 Task: Find connections with filter location Kānth with filter topic #HRwith filter profile language Spanish with filter current company Zomato with filter school D. Y. Patil College of Engineering & Technology, KASABA BAWADA (DYPCET) with filter industry Office Furniture and Fixtures Manufacturing with filter service category Writing with filter keywords title Payroll Manager
Action: Mouse moved to (155, 222)
Screenshot: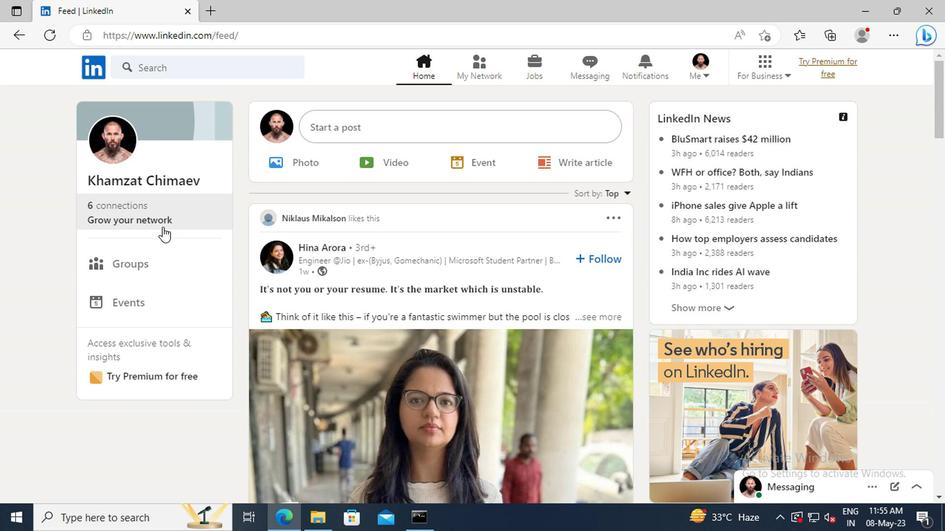 
Action: Mouse pressed left at (155, 222)
Screenshot: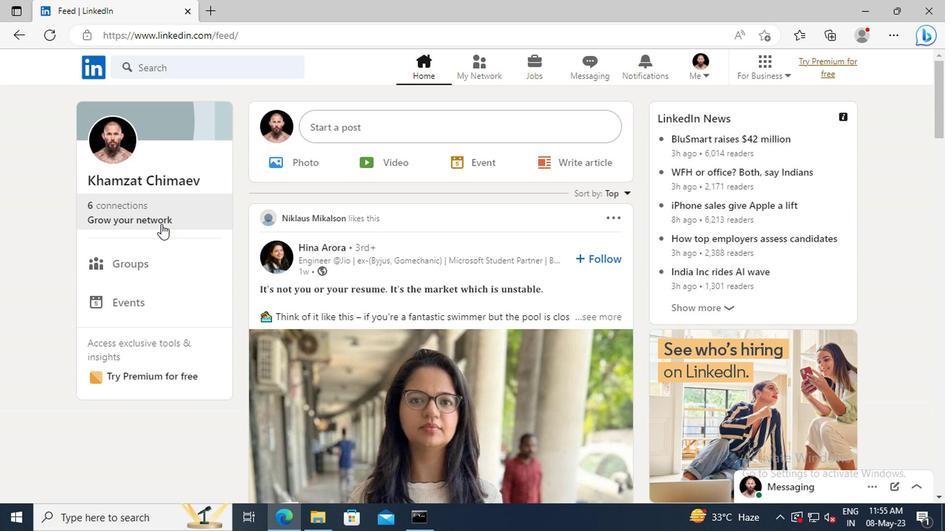 
Action: Mouse moved to (154, 147)
Screenshot: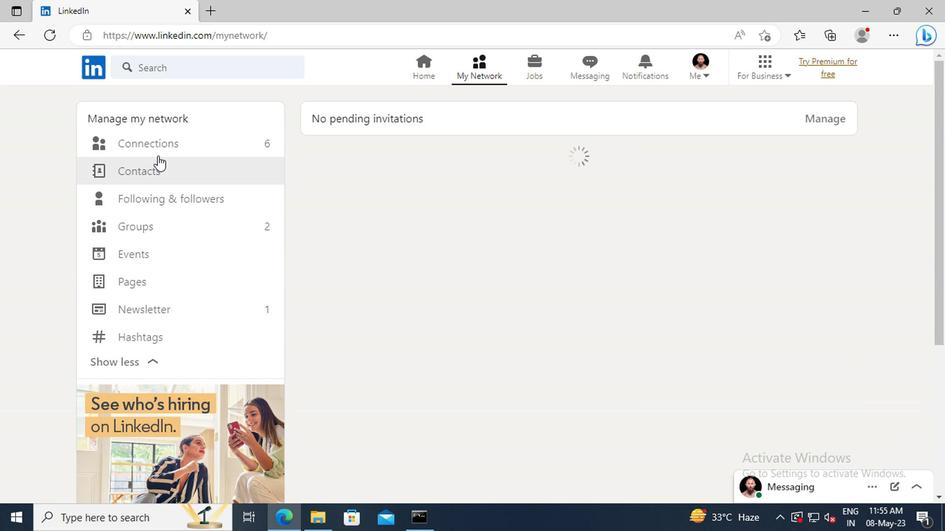 
Action: Mouse pressed left at (154, 147)
Screenshot: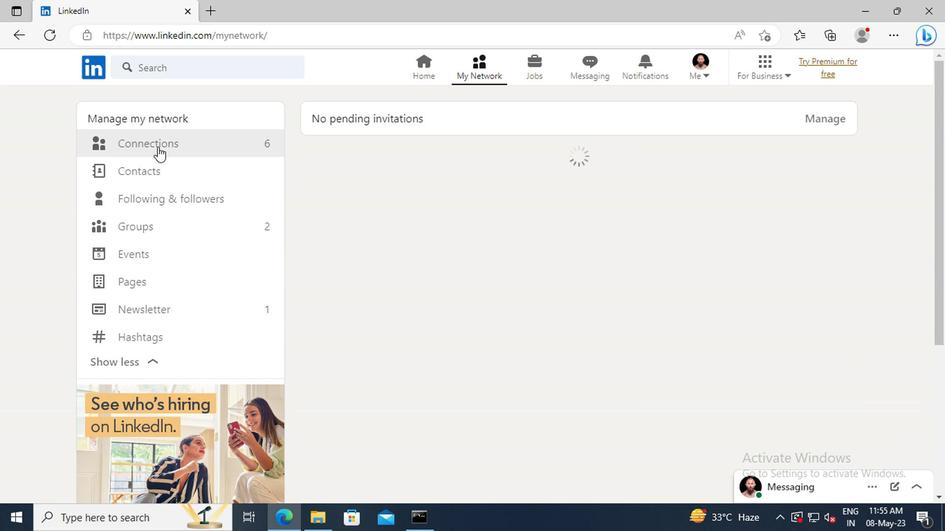 
Action: Mouse moved to (583, 149)
Screenshot: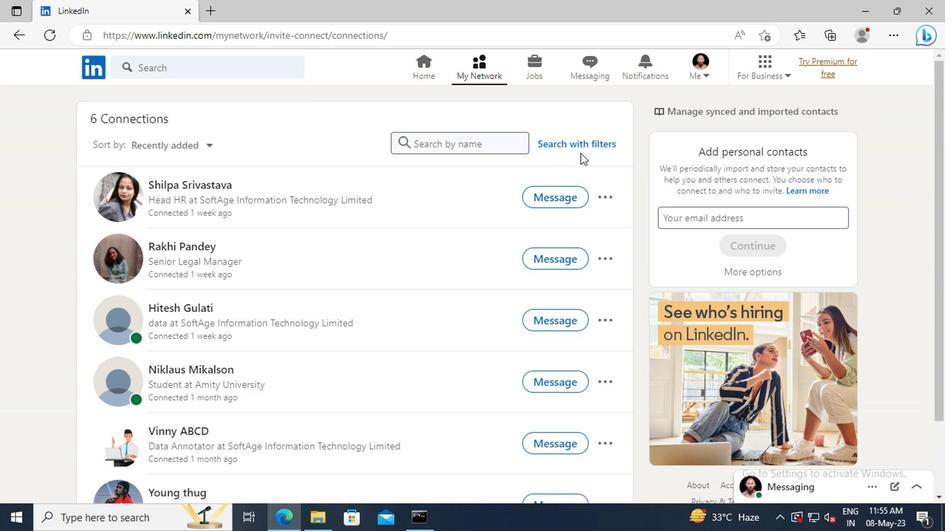 
Action: Mouse pressed left at (583, 149)
Screenshot: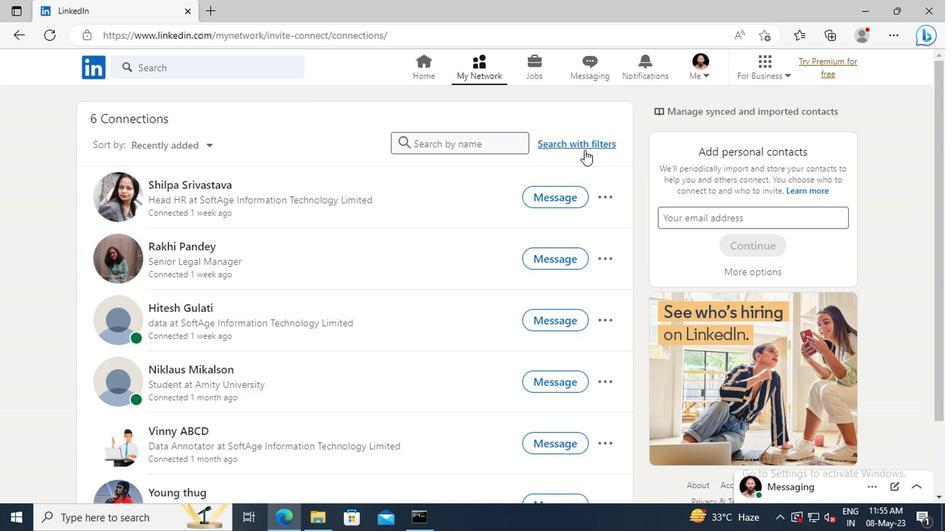 
Action: Mouse moved to (522, 108)
Screenshot: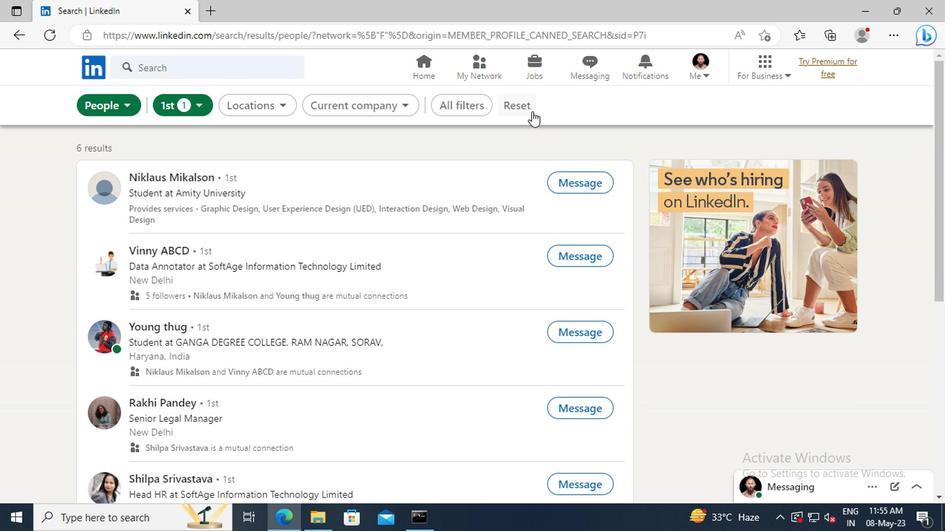 
Action: Mouse pressed left at (522, 108)
Screenshot: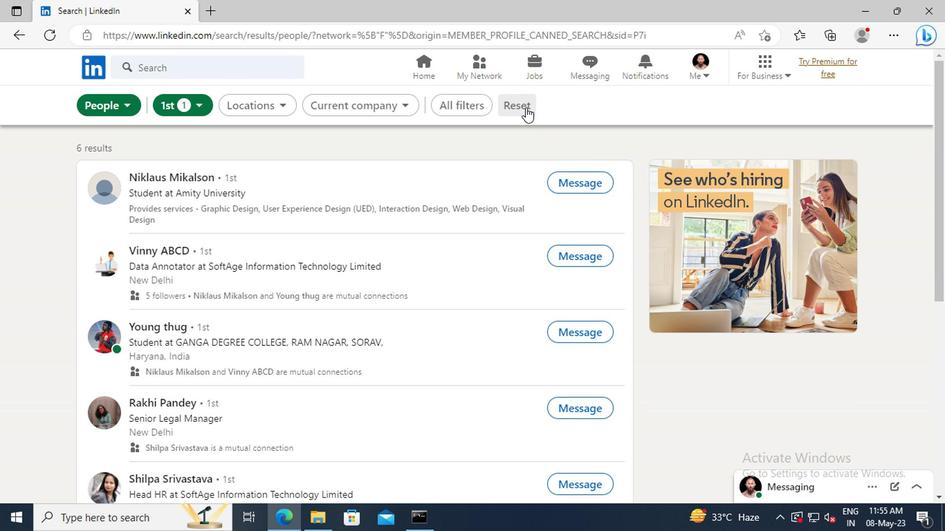 
Action: Mouse moved to (495, 107)
Screenshot: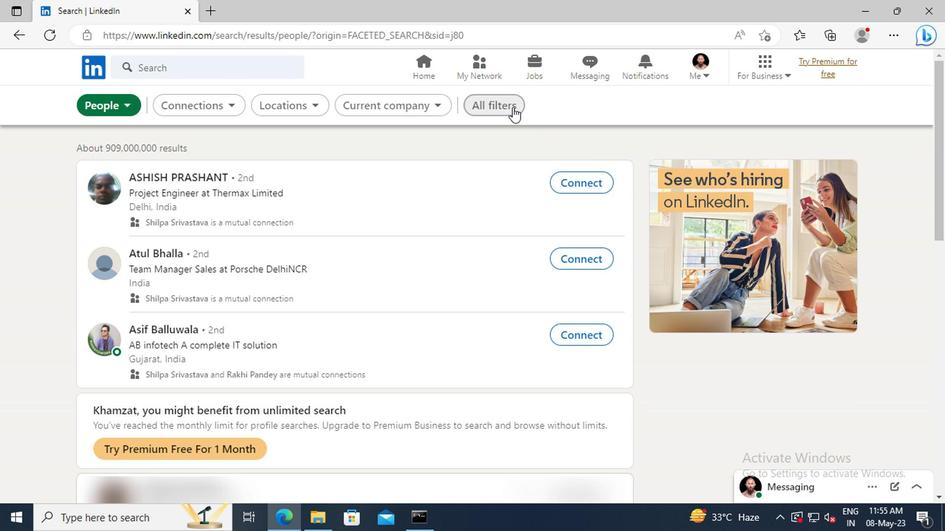 
Action: Mouse pressed left at (495, 107)
Screenshot: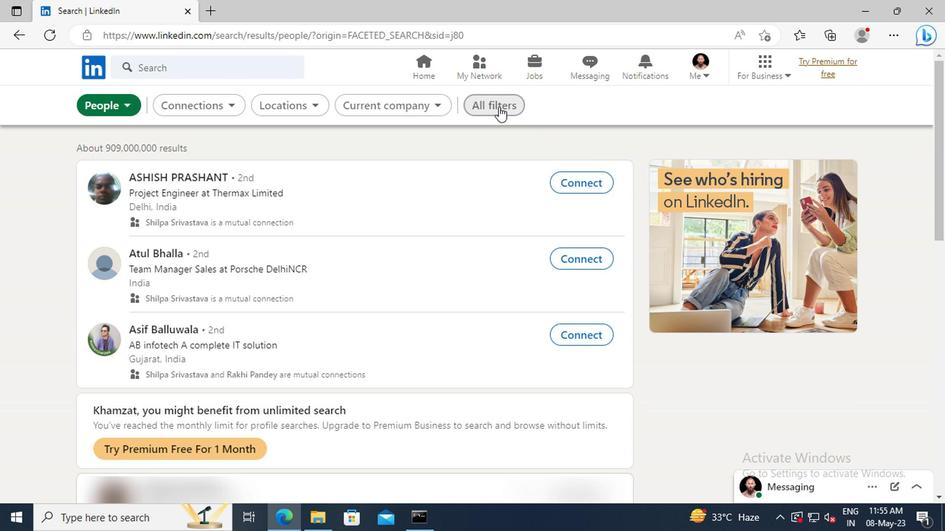 
Action: Mouse moved to (792, 248)
Screenshot: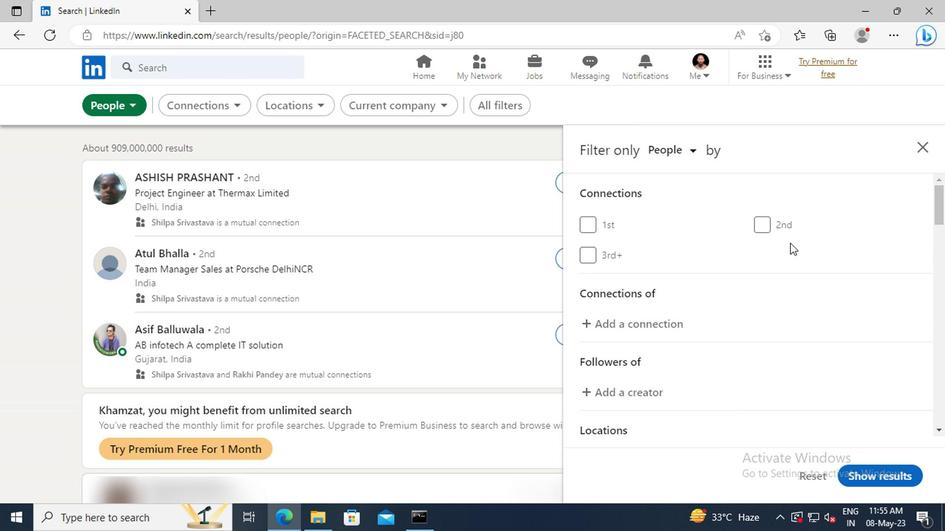 
Action: Mouse scrolled (792, 247) with delta (0, 0)
Screenshot: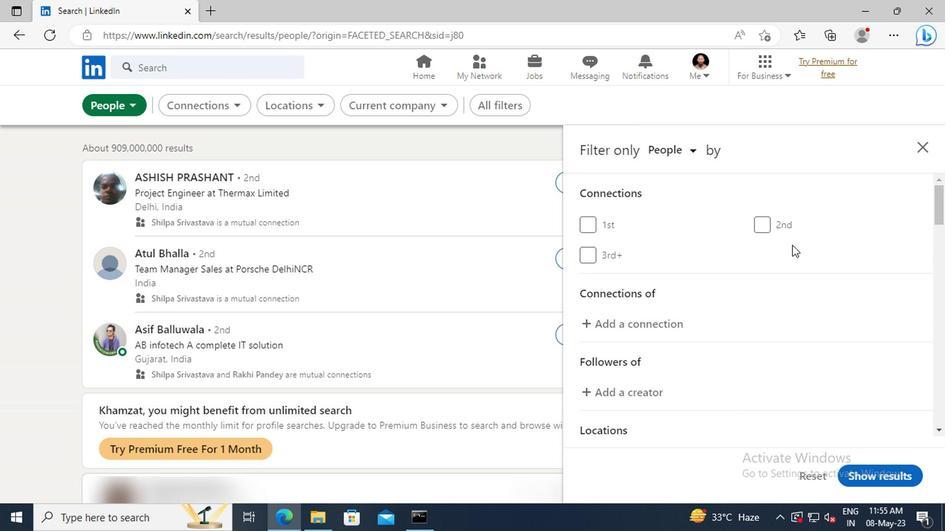 
Action: Mouse scrolled (792, 247) with delta (0, 0)
Screenshot: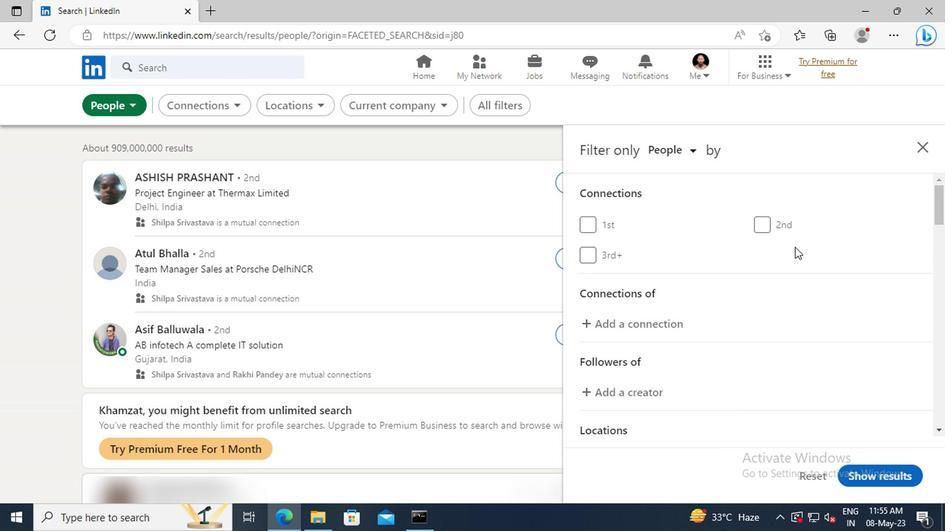 
Action: Mouse scrolled (792, 247) with delta (0, 0)
Screenshot: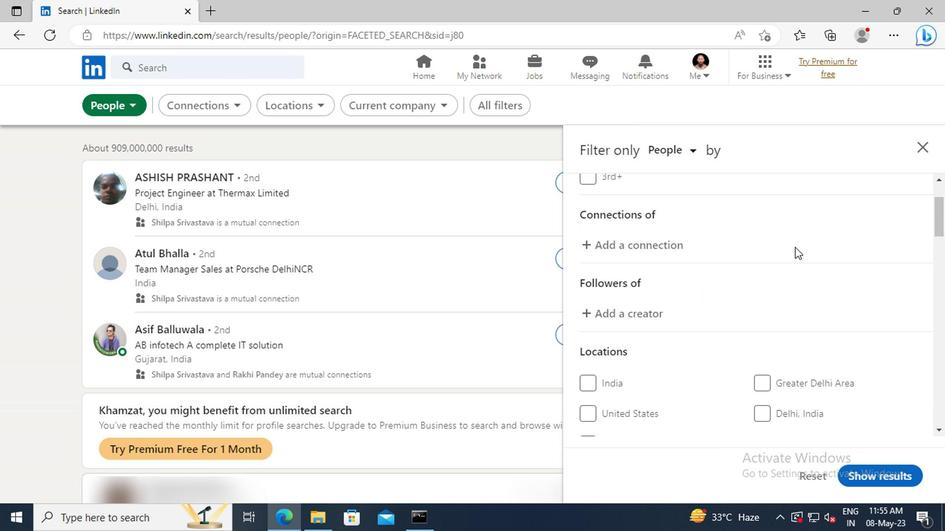 
Action: Mouse scrolled (792, 247) with delta (0, 0)
Screenshot: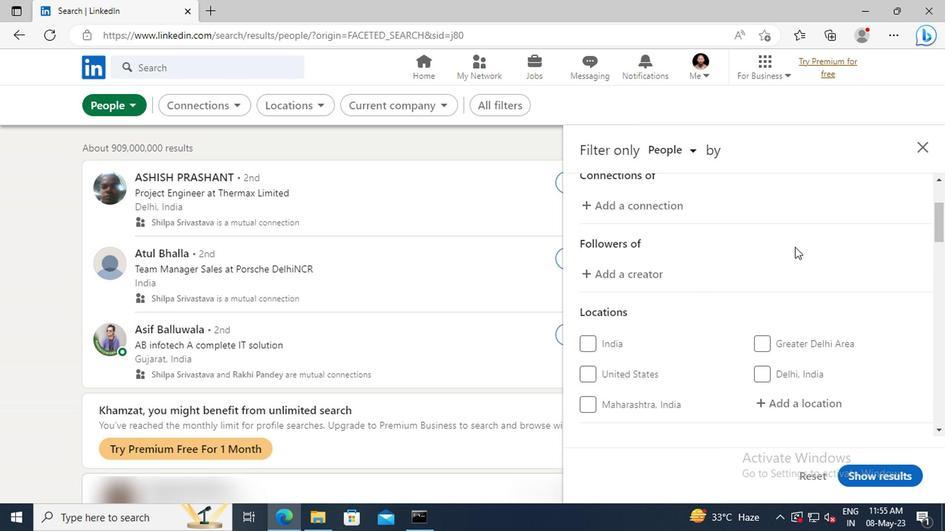 
Action: Mouse scrolled (792, 247) with delta (0, 0)
Screenshot: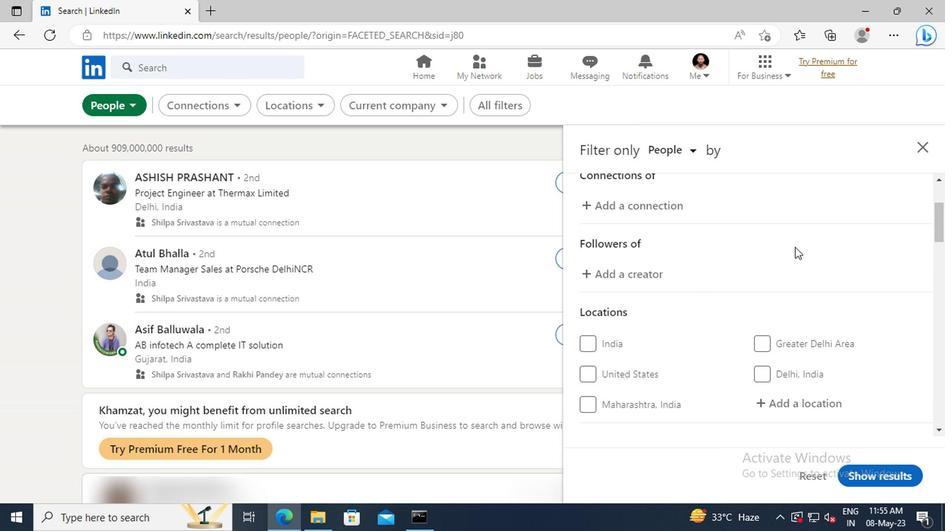 
Action: Mouse scrolled (792, 247) with delta (0, 0)
Screenshot: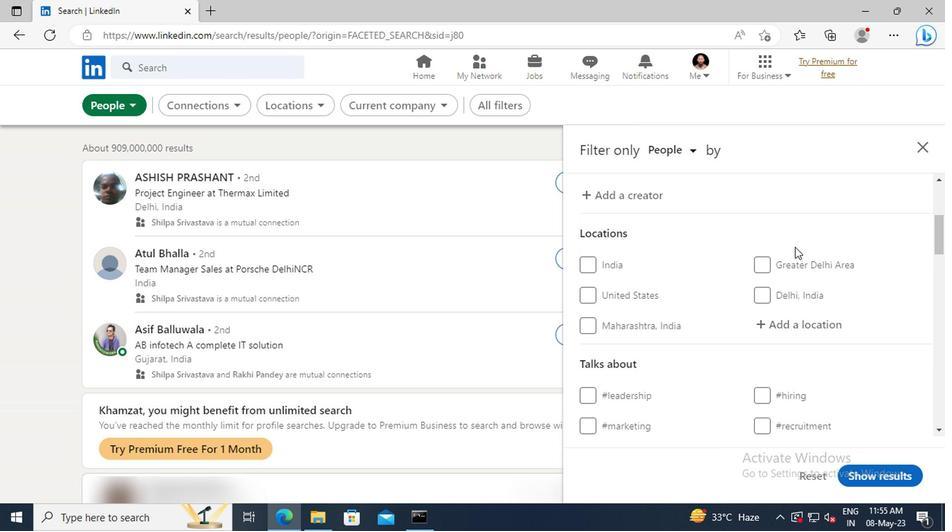 
Action: Mouse moved to (788, 283)
Screenshot: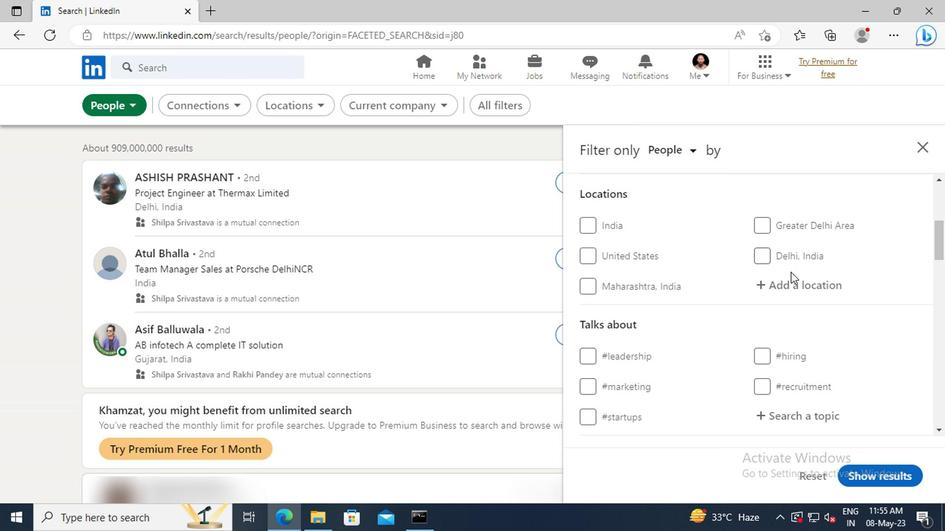 
Action: Mouse pressed left at (788, 283)
Screenshot: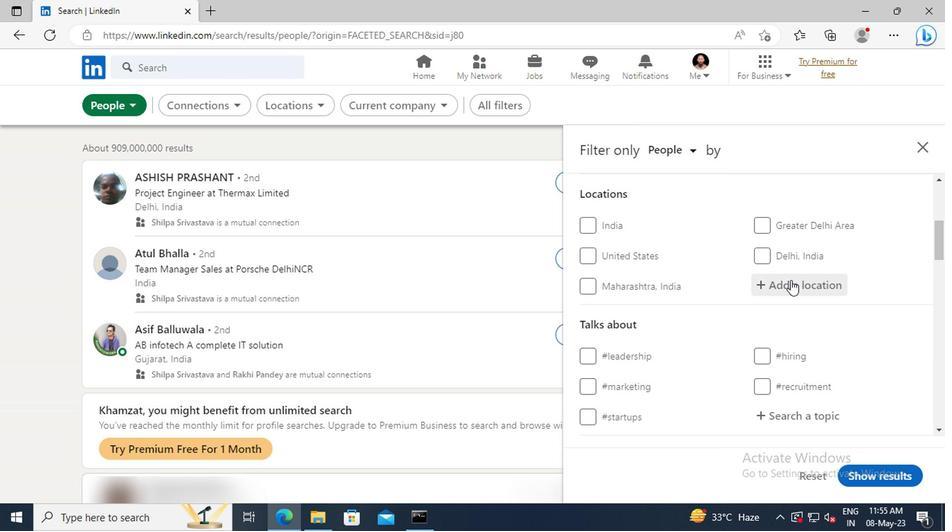 
Action: Key pressed <Key.shift>KANTH
Screenshot: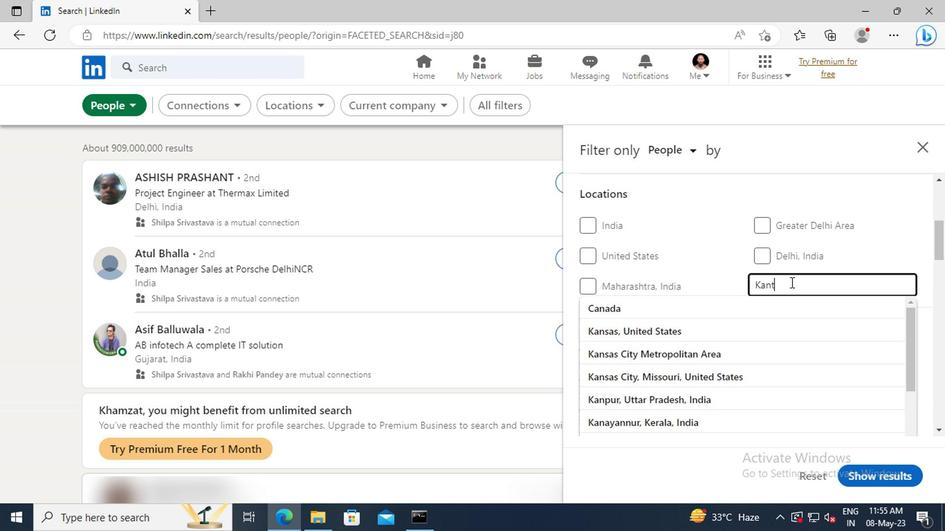 
Action: Mouse moved to (792, 303)
Screenshot: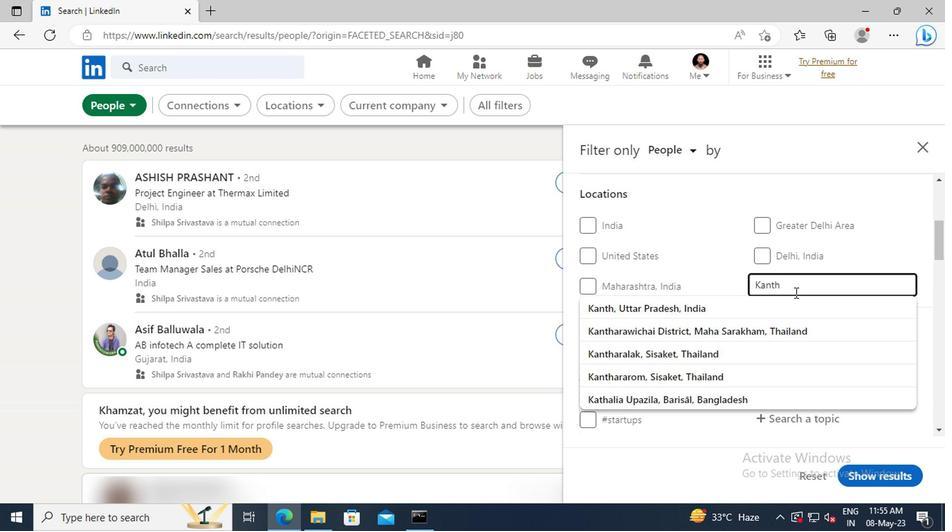 
Action: Mouse pressed left at (792, 303)
Screenshot: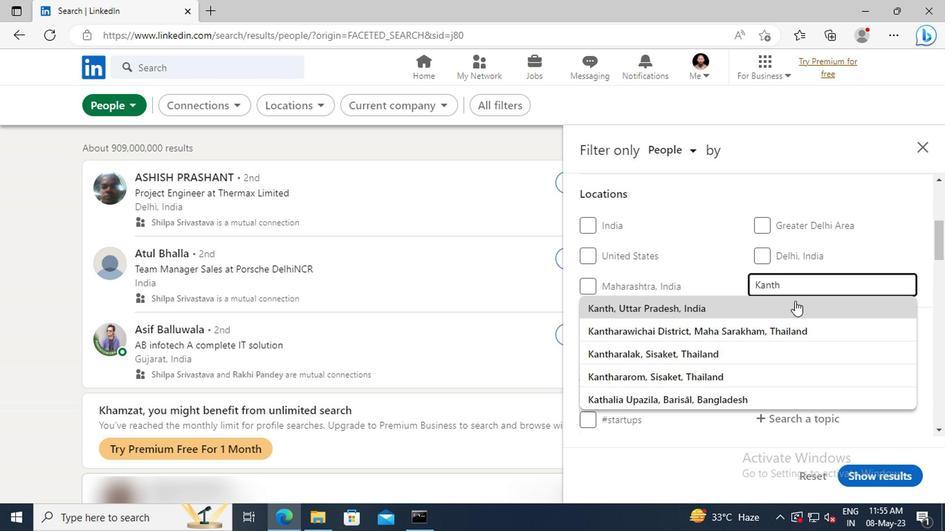 
Action: Mouse scrolled (792, 302) with delta (0, 0)
Screenshot: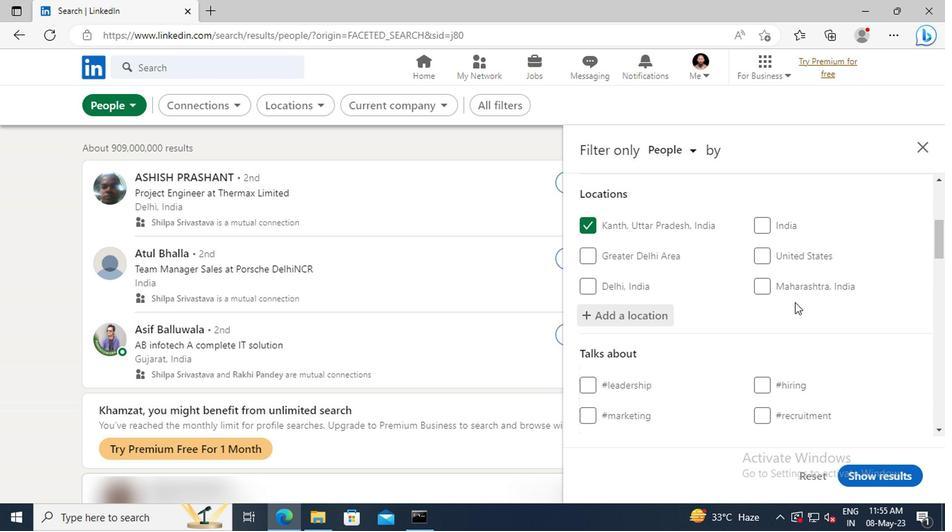 
Action: Mouse moved to (793, 303)
Screenshot: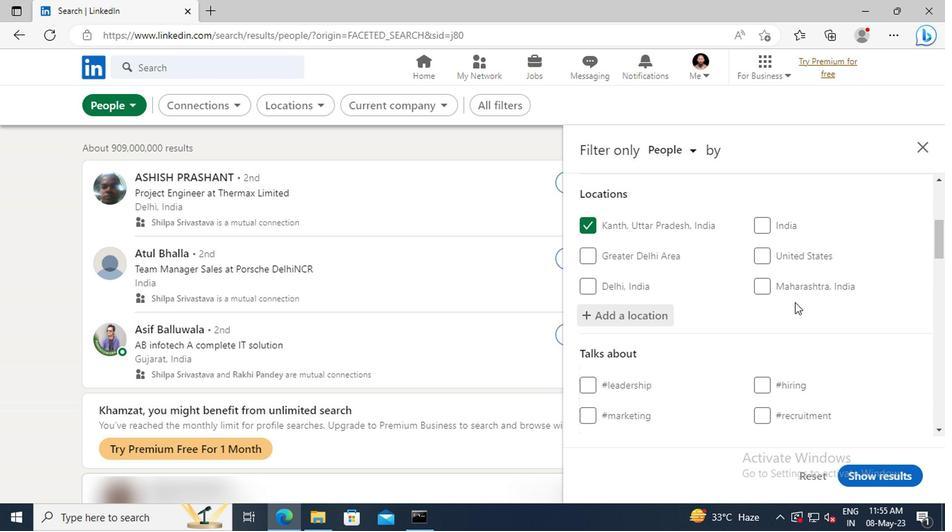 
Action: Mouse scrolled (793, 303) with delta (0, 0)
Screenshot: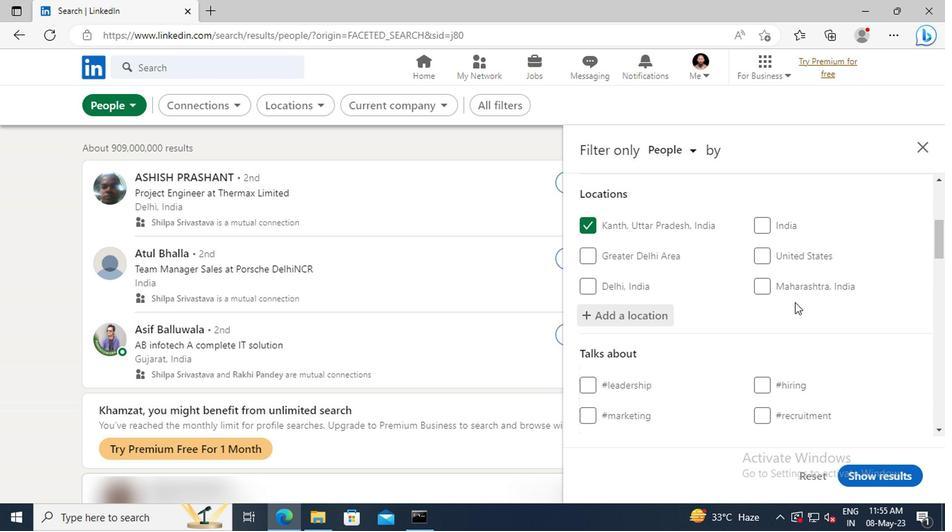 
Action: Mouse scrolled (793, 303) with delta (0, 0)
Screenshot: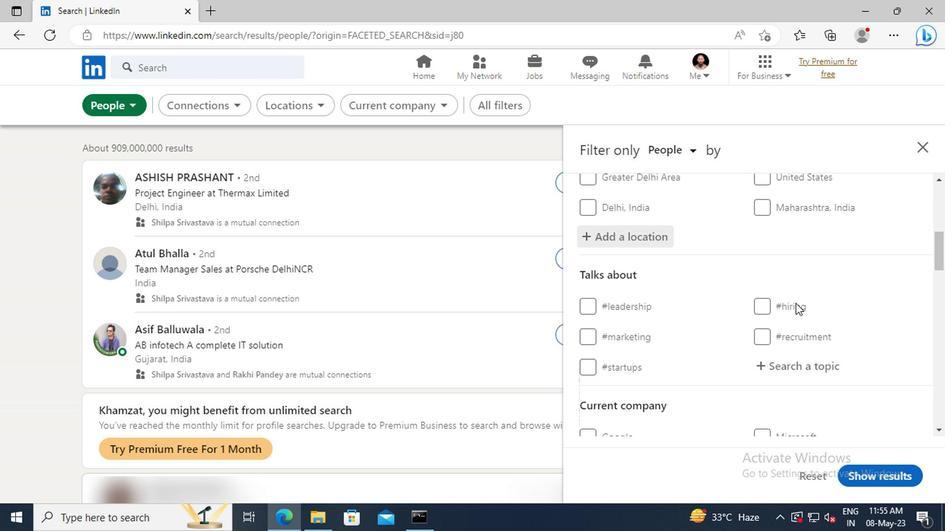 
Action: Mouse moved to (796, 326)
Screenshot: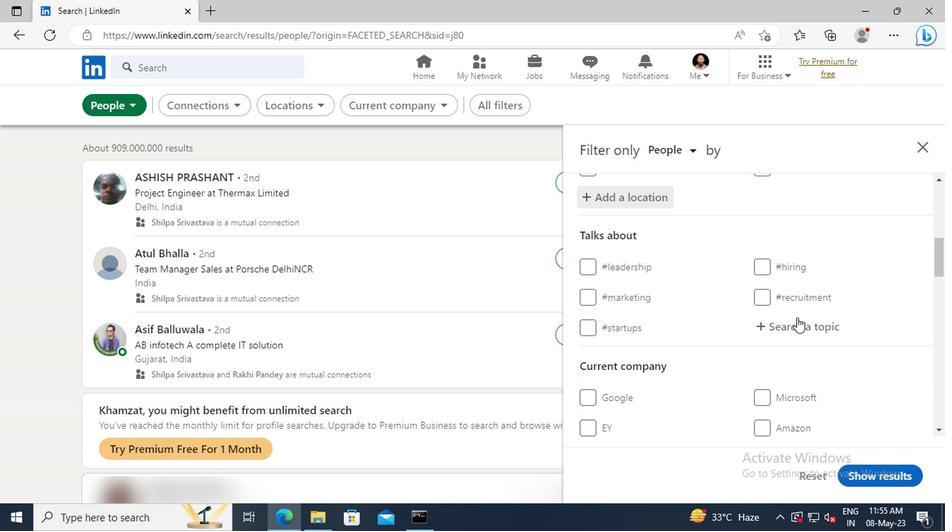 
Action: Mouse pressed left at (796, 326)
Screenshot: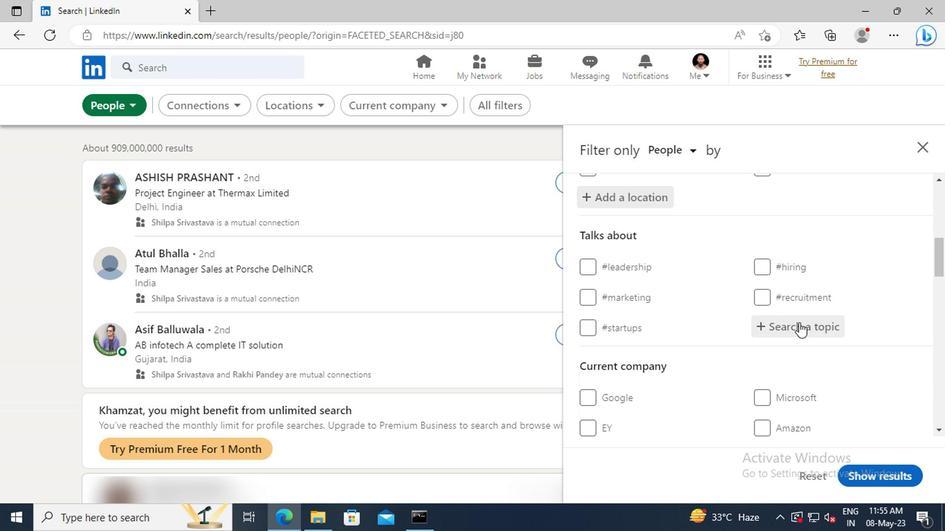 
Action: Key pressed <Key.shift>HR
Screenshot: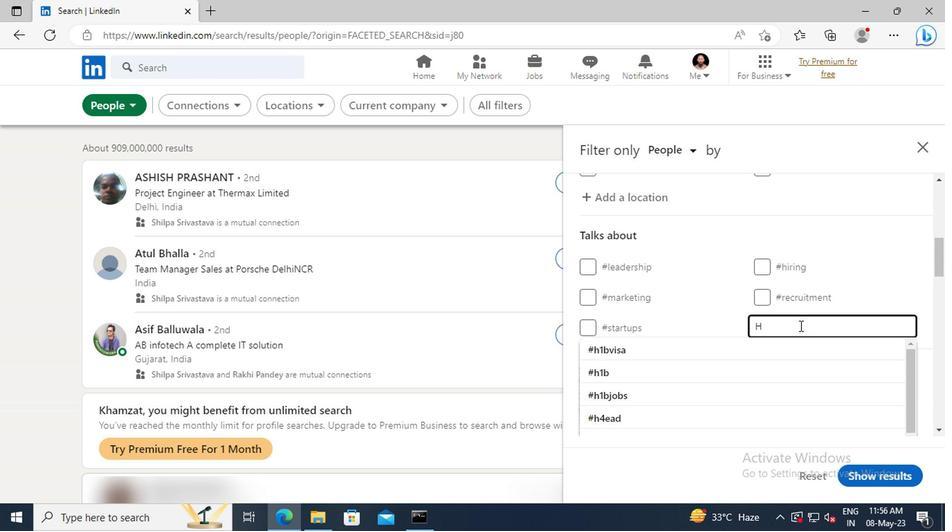 
Action: Mouse moved to (792, 344)
Screenshot: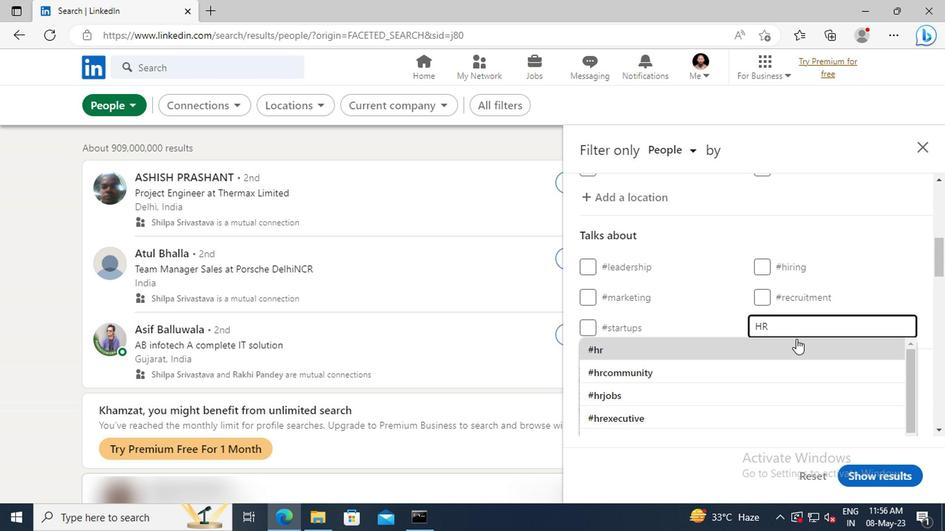 
Action: Mouse pressed left at (792, 344)
Screenshot: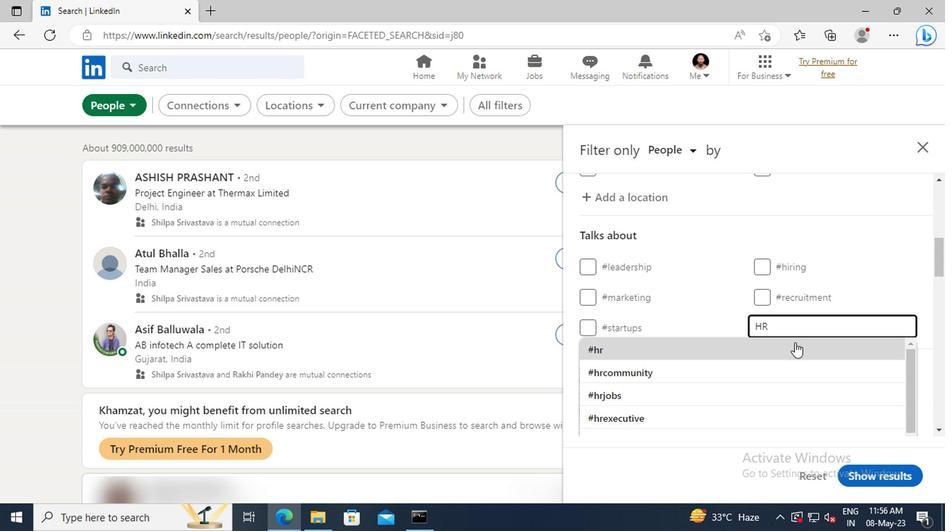 
Action: Mouse scrolled (792, 343) with delta (0, 0)
Screenshot: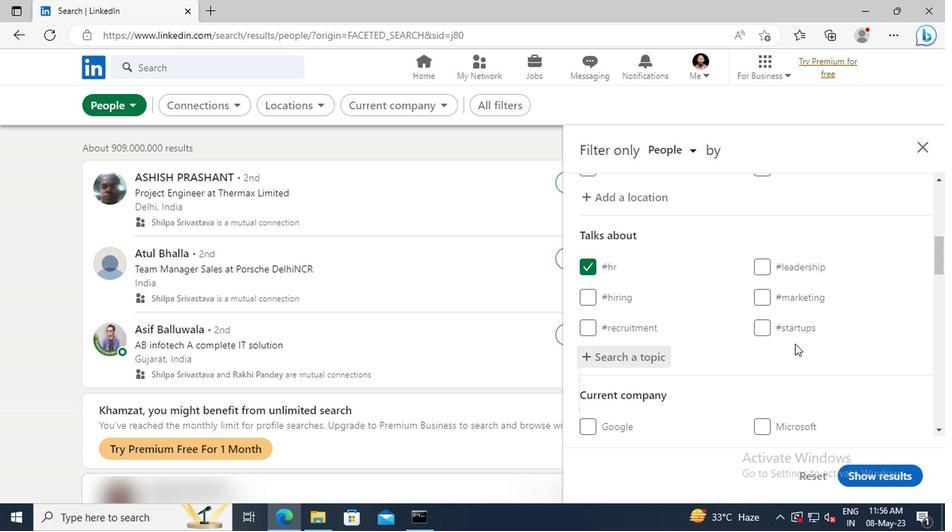 
Action: Mouse scrolled (792, 343) with delta (0, 0)
Screenshot: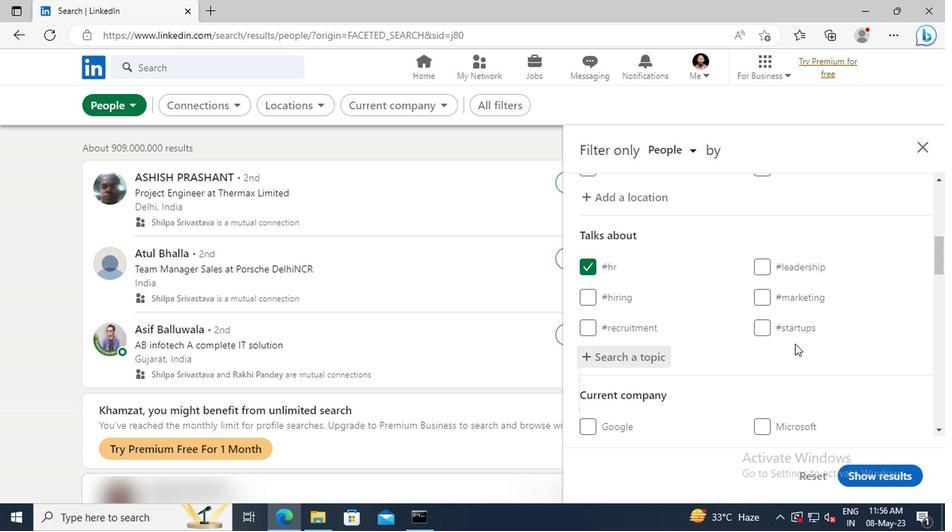
Action: Mouse scrolled (792, 343) with delta (0, 0)
Screenshot: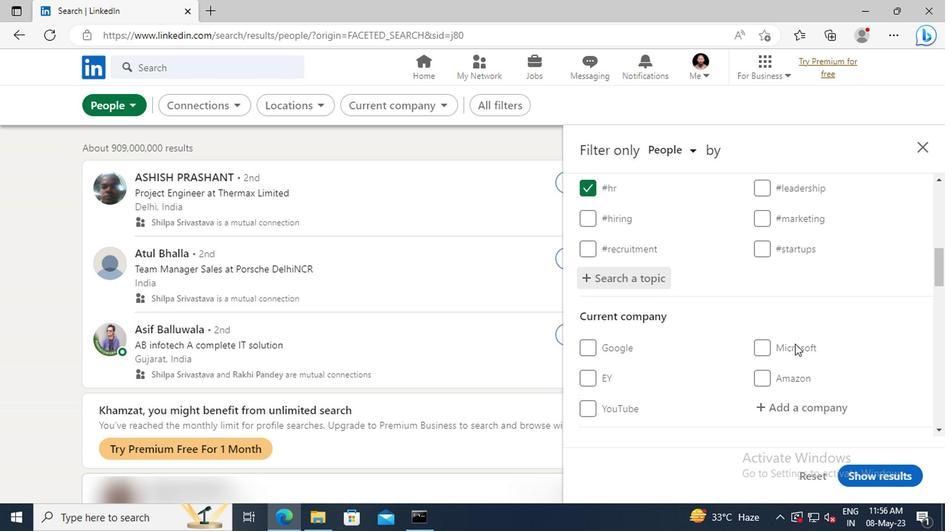 
Action: Mouse scrolled (792, 343) with delta (0, 0)
Screenshot: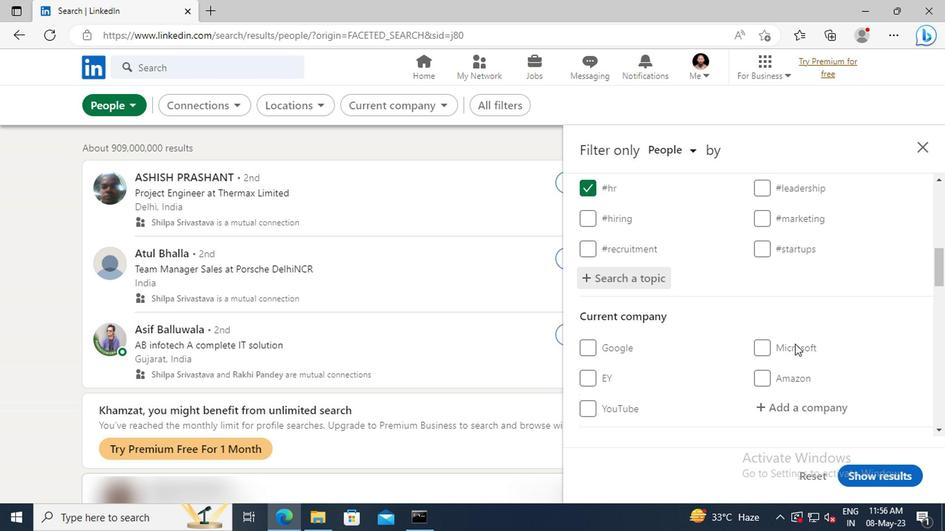 
Action: Mouse scrolled (792, 343) with delta (0, 0)
Screenshot: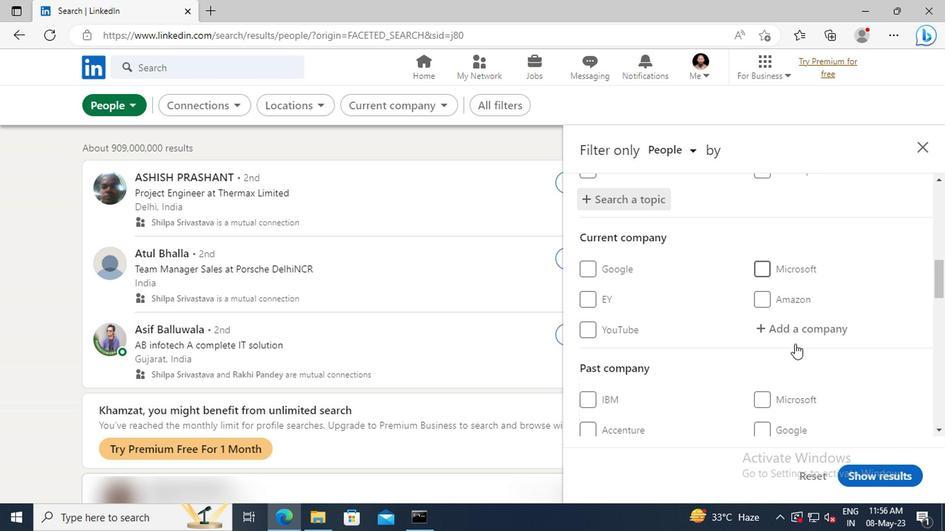 
Action: Mouse scrolled (792, 343) with delta (0, 0)
Screenshot: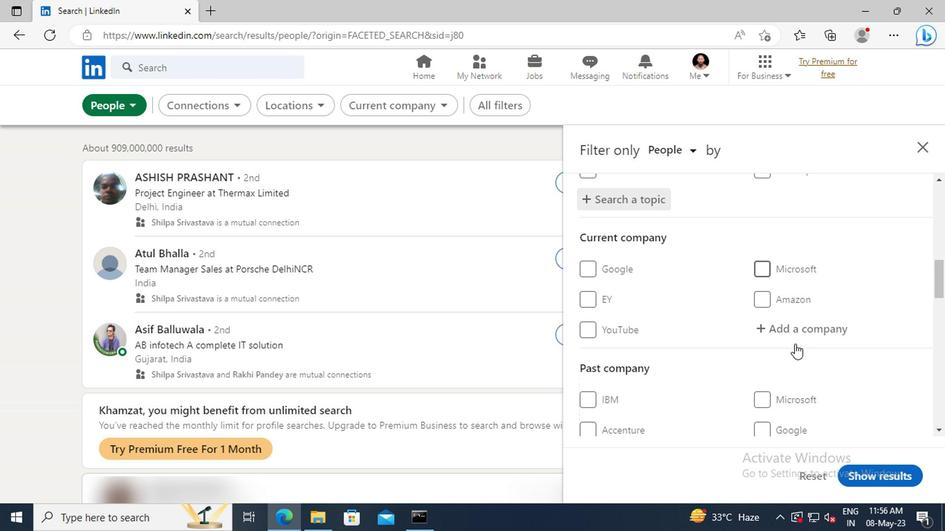 
Action: Mouse scrolled (792, 343) with delta (0, 0)
Screenshot: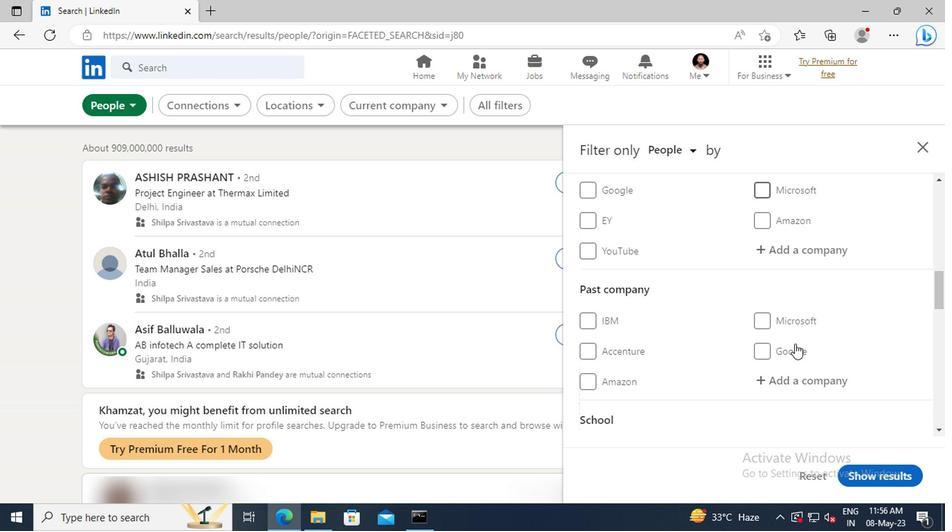 
Action: Mouse scrolled (792, 343) with delta (0, 0)
Screenshot: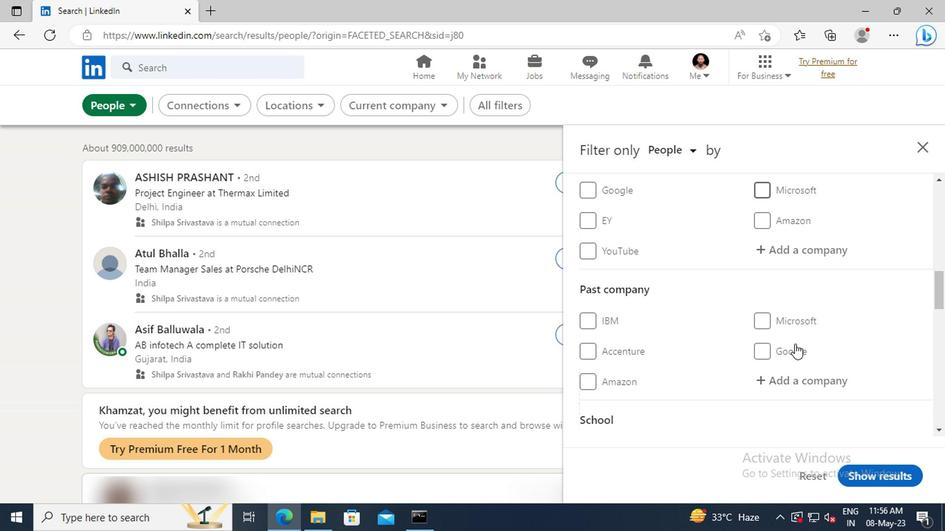 
Action: Mouse scrolled (792, 343) with delta (0, 0)
Screenshot: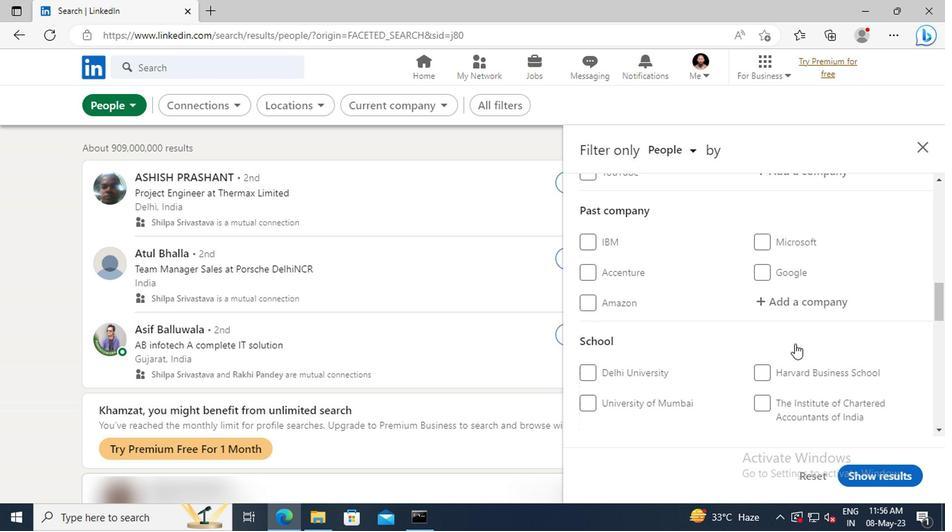
Action: Mouse scrolled (792, 343) with delta (0, 0)
Screenshot: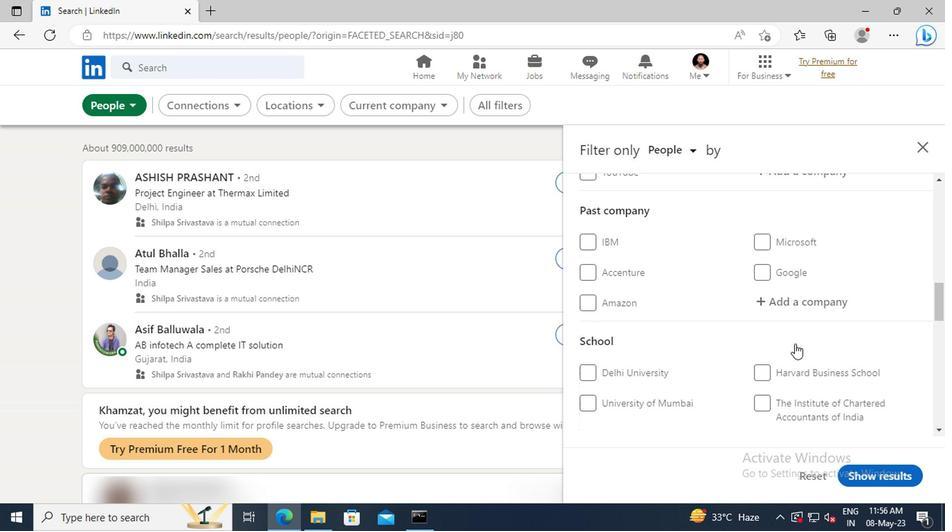 
Action: Mouse scrolled (792, 343) with delta (0, 0)
Screenshot: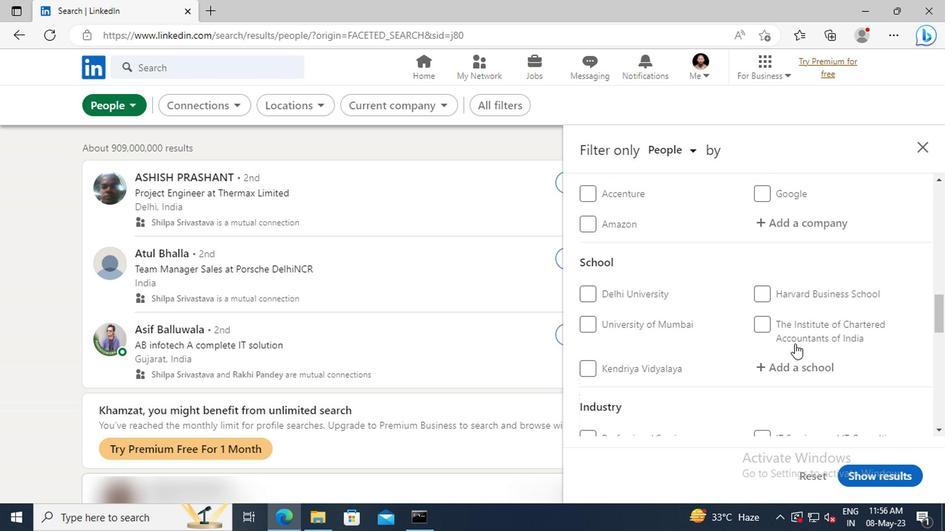 
Action: Mouse scrolled (792, 343) with delta (0, 0)
Screenshot: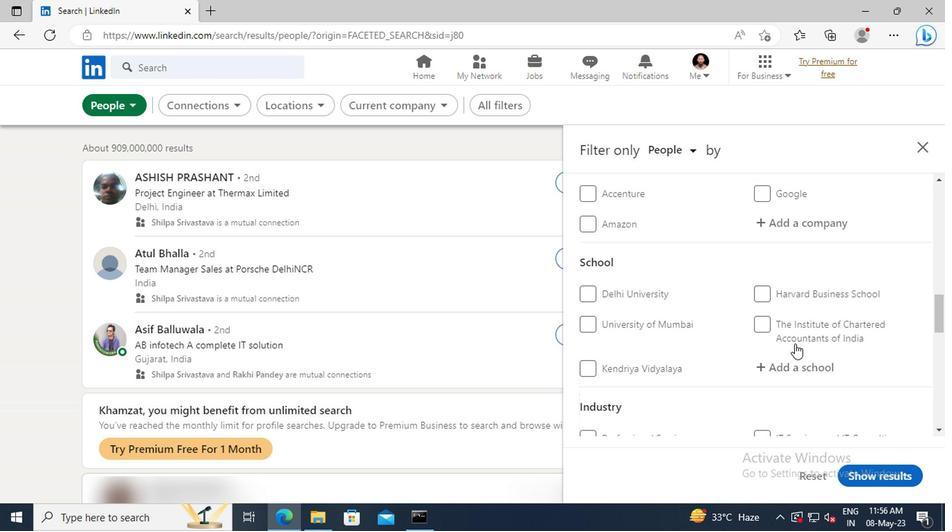 
Action: Mouse scrolled (792, 343) with delta (0, 0)
Screenshot: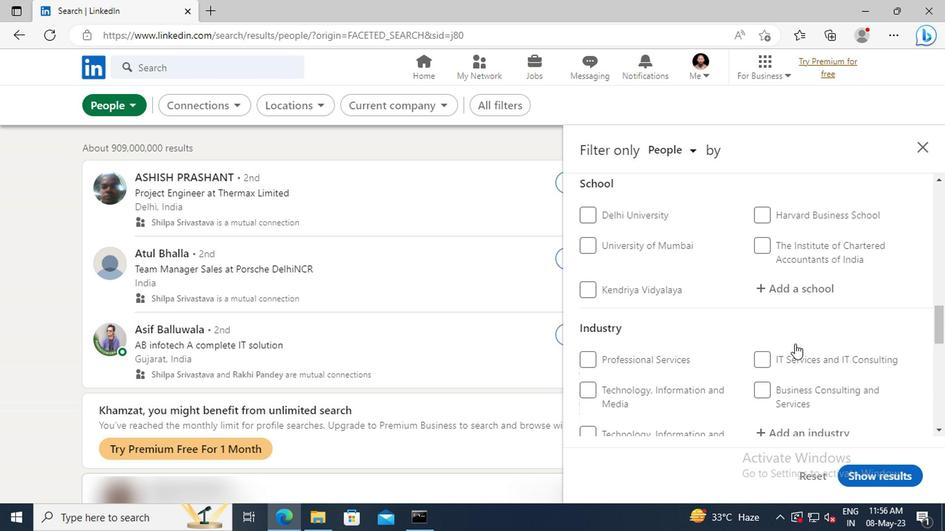 
Action: Mouse scrolled (792, 343) with delta (0, 0)
Screenshot: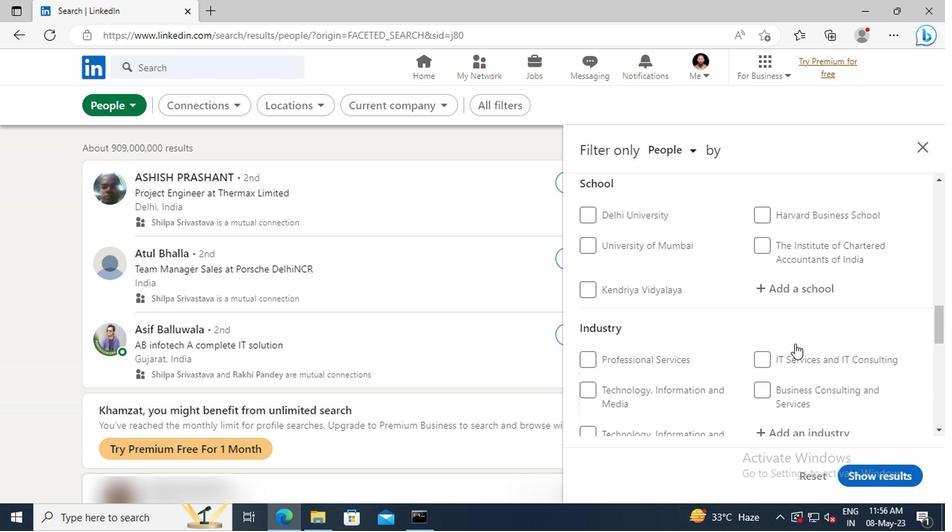 
Action: Mouse scrolled (792, 343) with delta (0, 0)
Screenshot: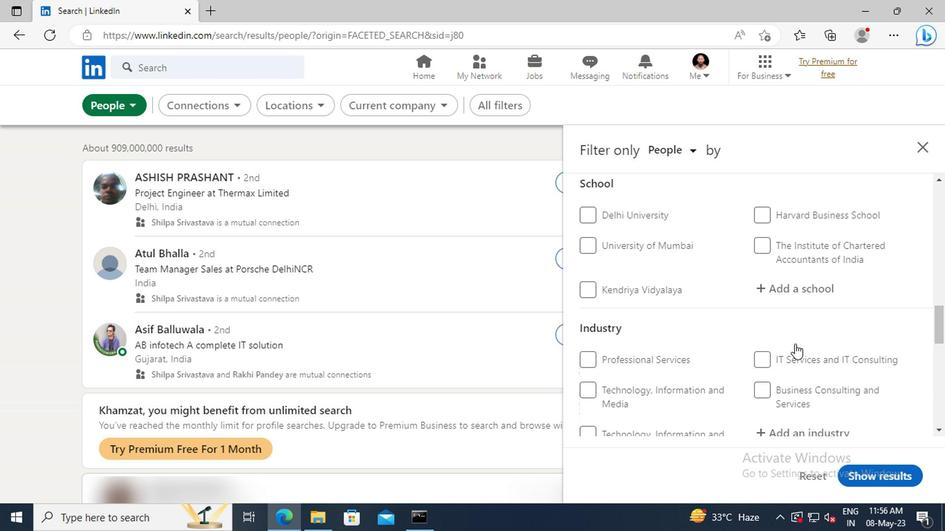 
Action: Mouse scrolled (792, 343) with delta (0, 0)
Screenshot: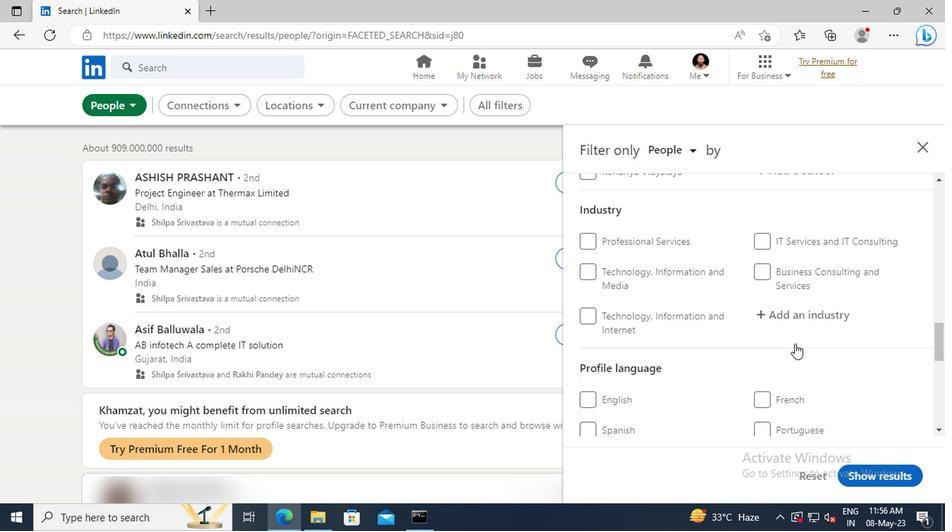 
Action: Mouse moved to (585, 393)
Screenshot: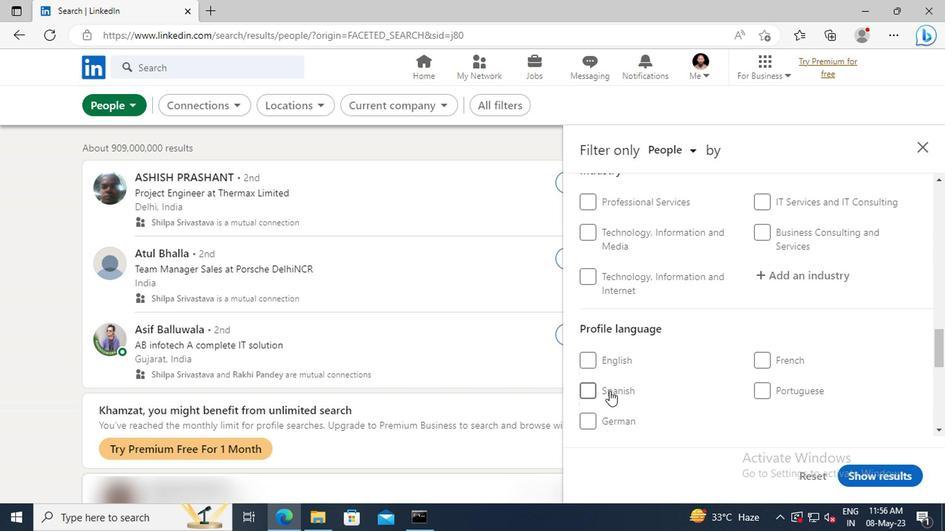 
Action: Mouse pressed left at (585, 393)
Screenshot: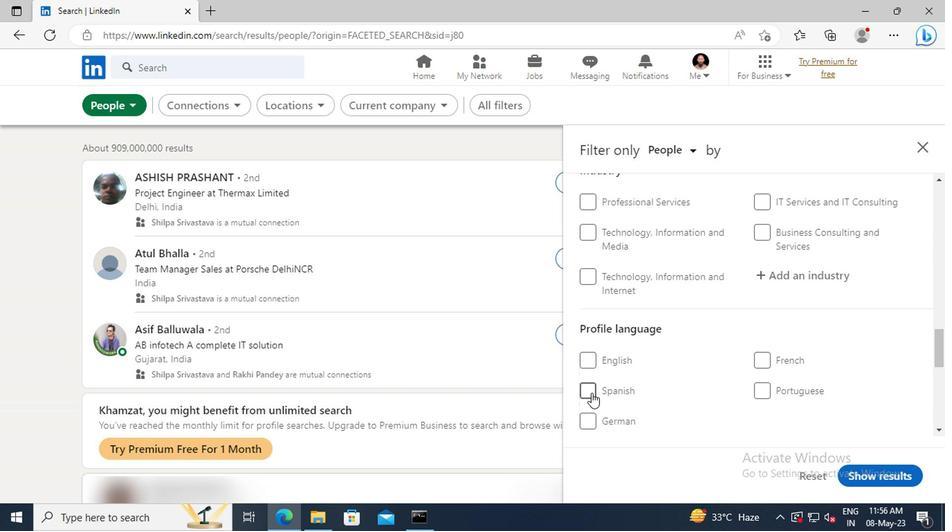 
Action: Mouse moved to (788, 351)
Screenshot: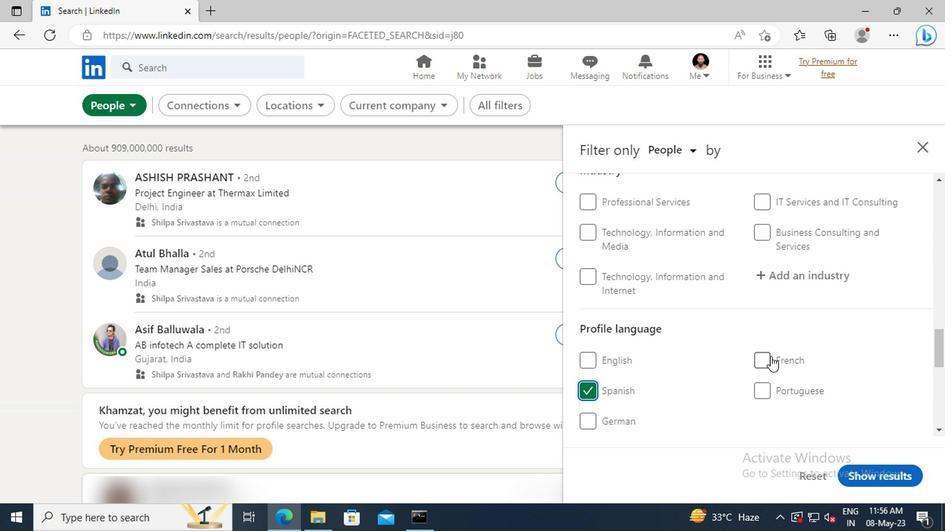 
Action: Mouse scrolled (788, 352) with delta (0, 0)
Screenshot: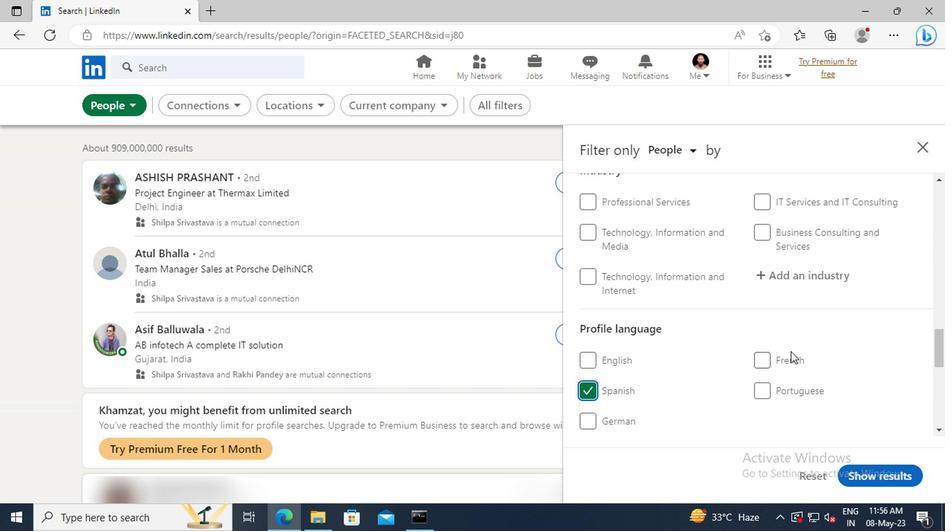 
Action: Mouse scrolled (788, 352) with delta (0, 0)
Screenshot: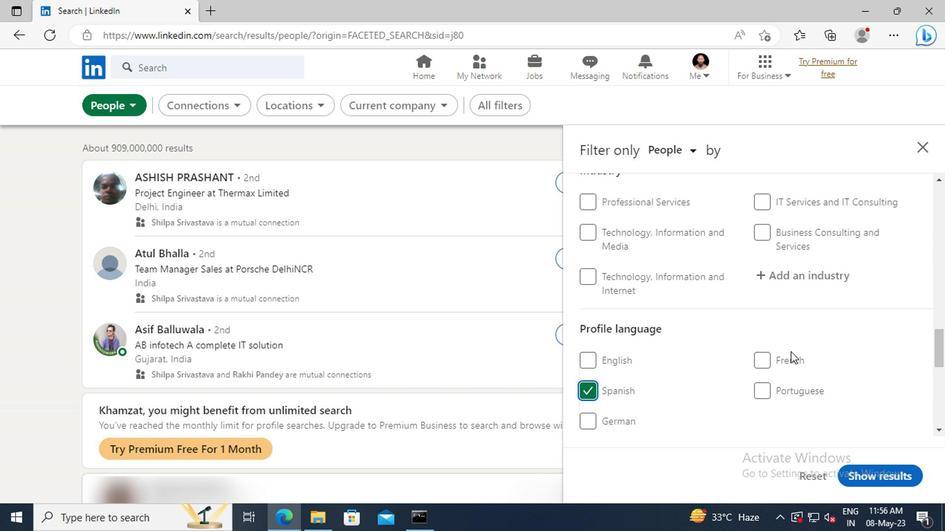 
Action: Mouse scrolled (788, 352) with delta (0, 0)
Screenshot: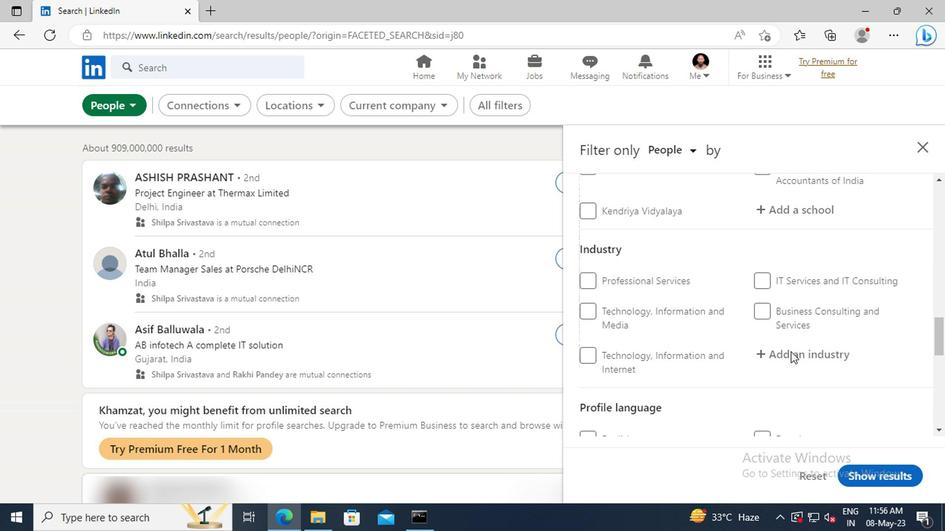 
Action: Mouse scrolled (788, 352) with delta (0, 0)
Screenshot: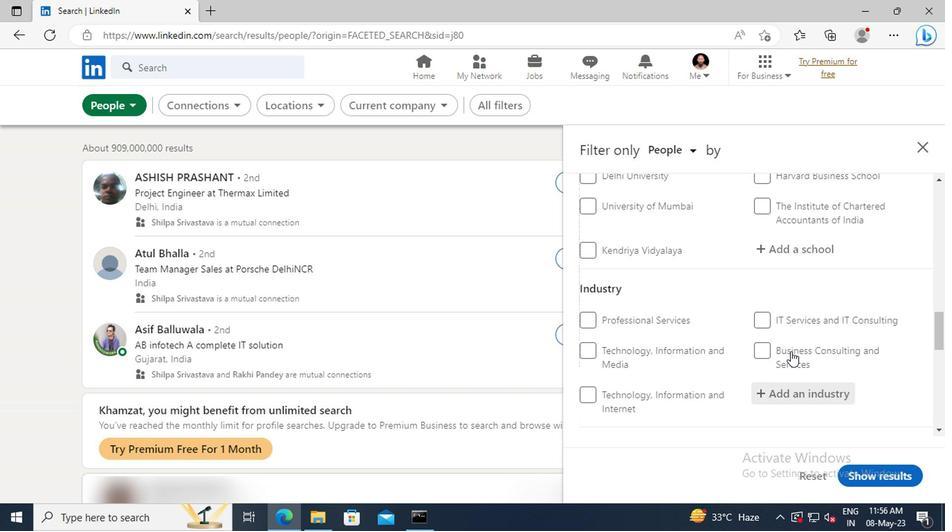 
Action: Mouse scrolled (788, 352) with delta (0, 0)
Screenshot: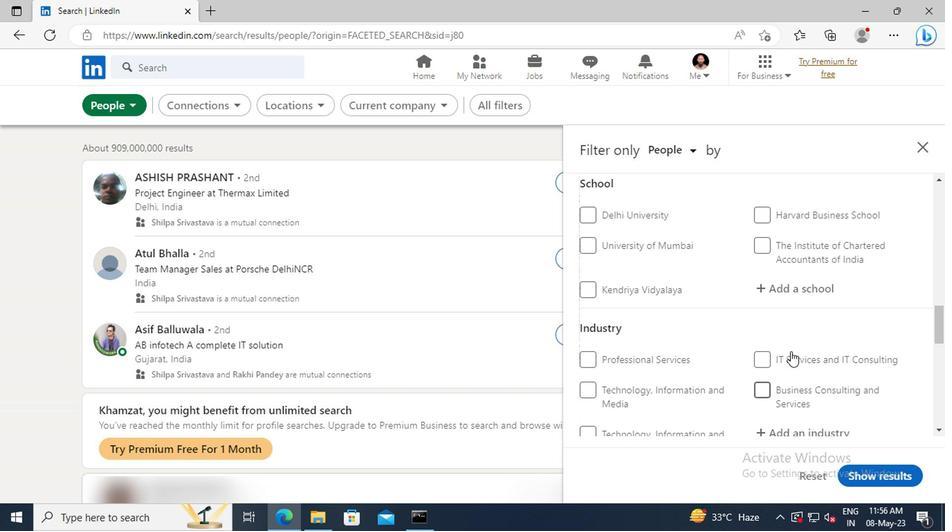 
Action: Mouse scrolled (788, 352) with delta (0, 0)
Screenshot: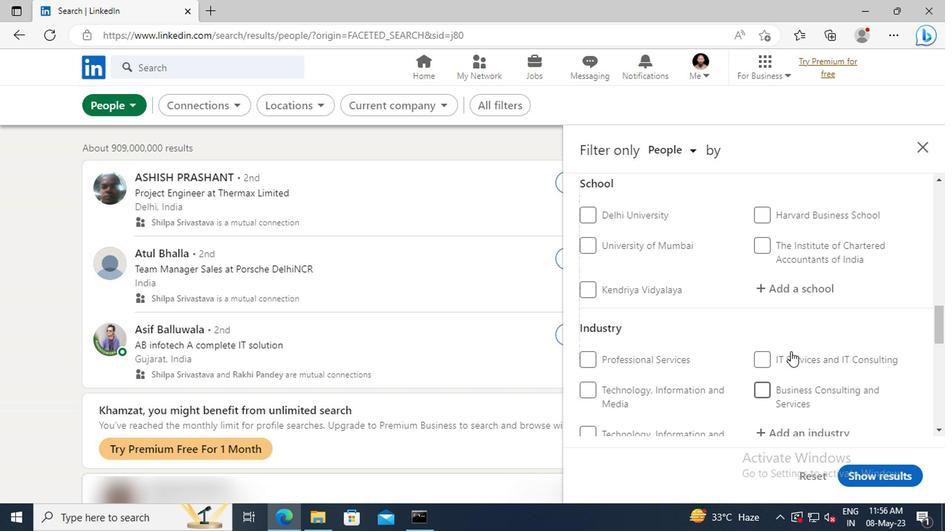 
Action: Mouse scrolled (788, 352) with delta (0, 0)
Screenshot: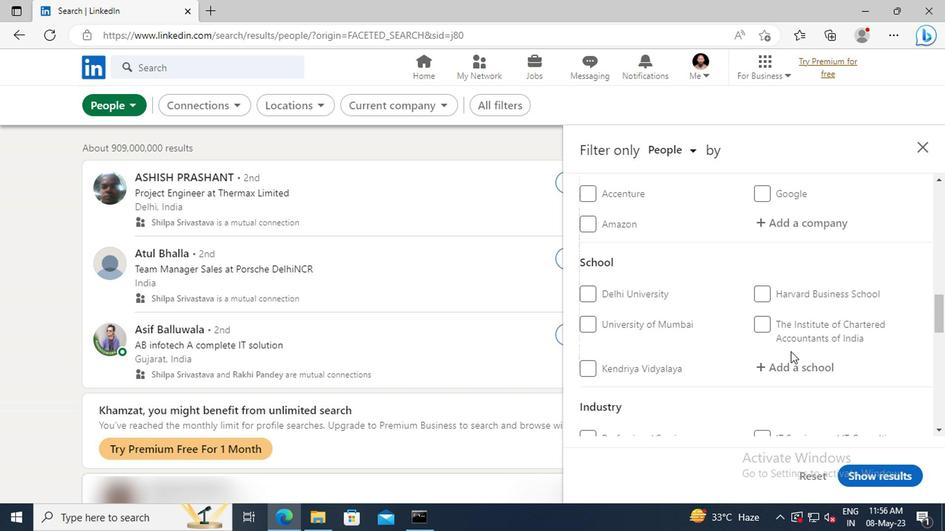 
Action: Mouse scrolled (788, 352) with delta (0, 0)
Screenshot: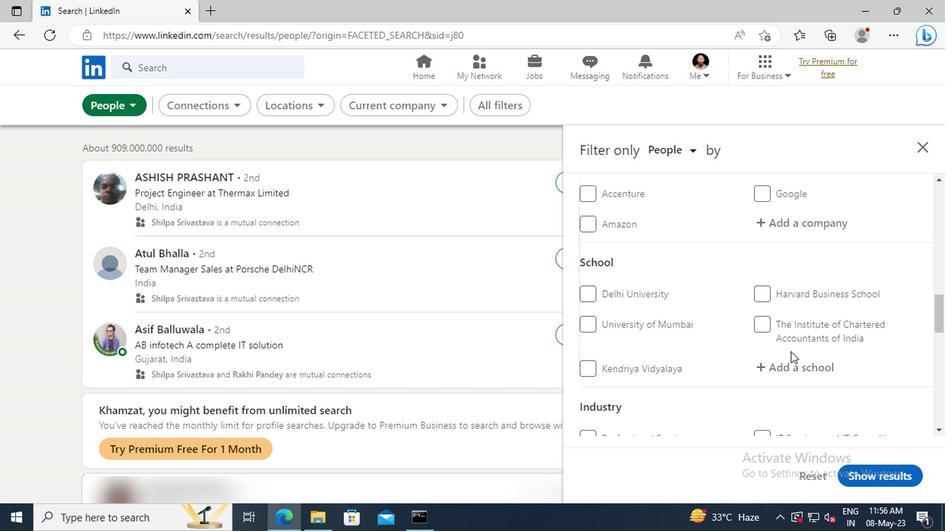
Action: Mouse scrolled (788, 352) with delta (0, 0)
Screenshot: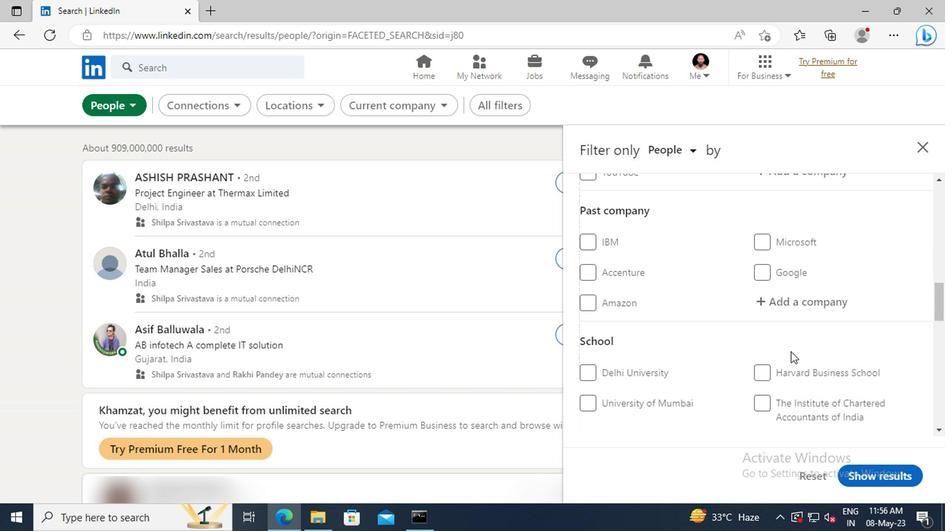 
Action: Mouse scrolled (788, 352) with delta (0, 0)
Screenshot: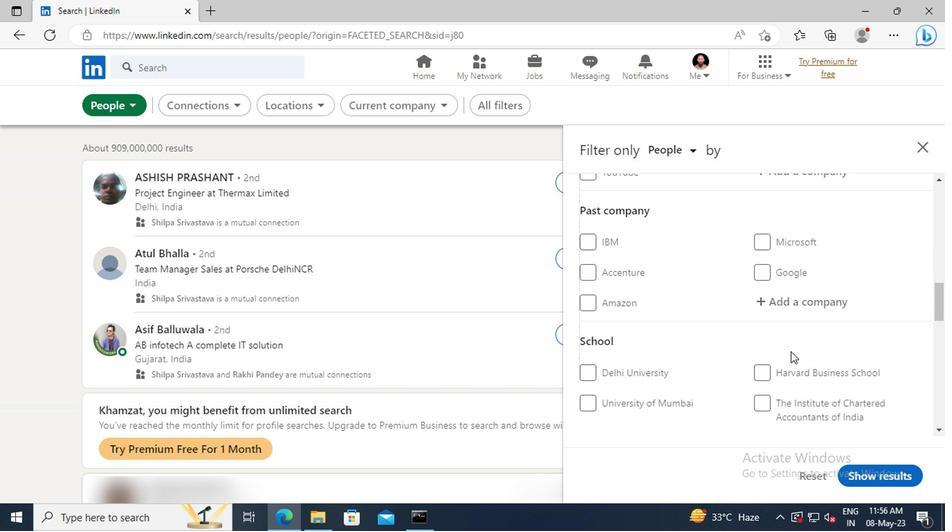 
Action: Mouse scrolled (788, 352) with delta (0, 0)
Screenshot: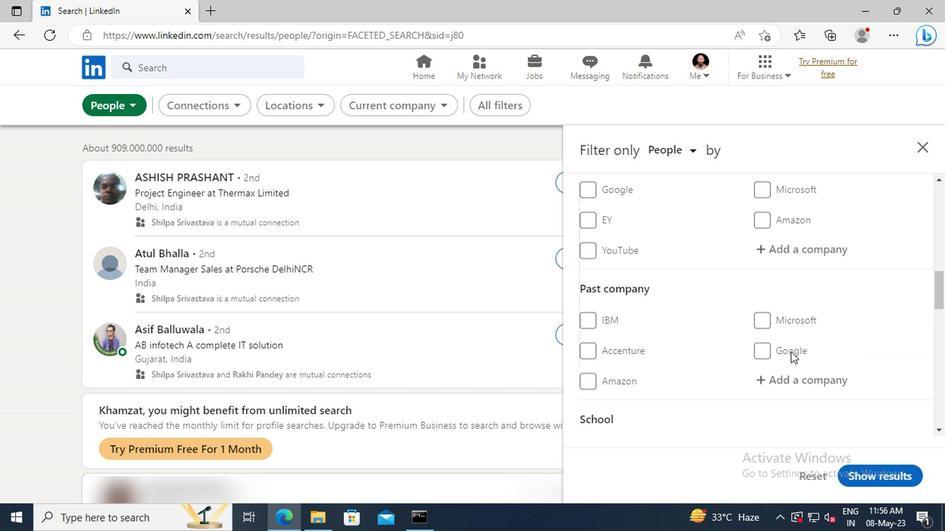 
Action: Mouse moved to (783, 291)
Screenshot: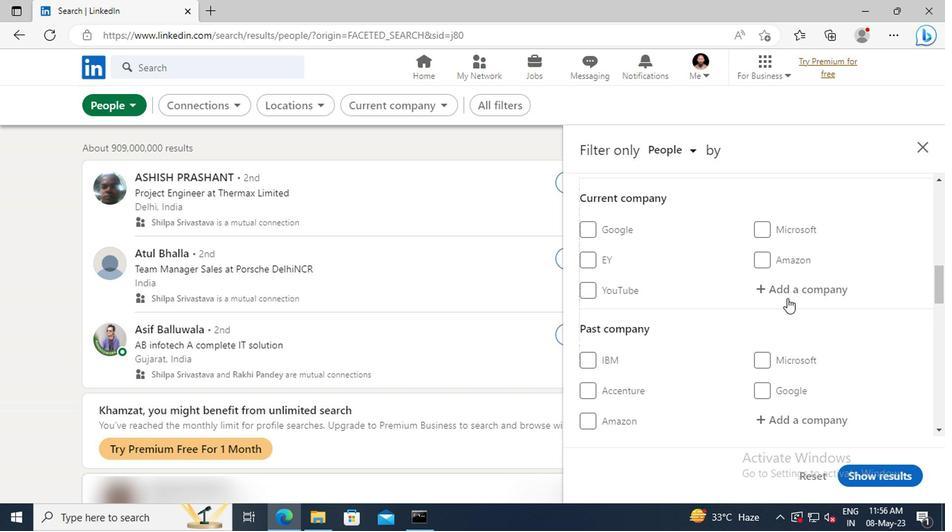
Action: Mouse pressed left at (783, 291)
Screenshot: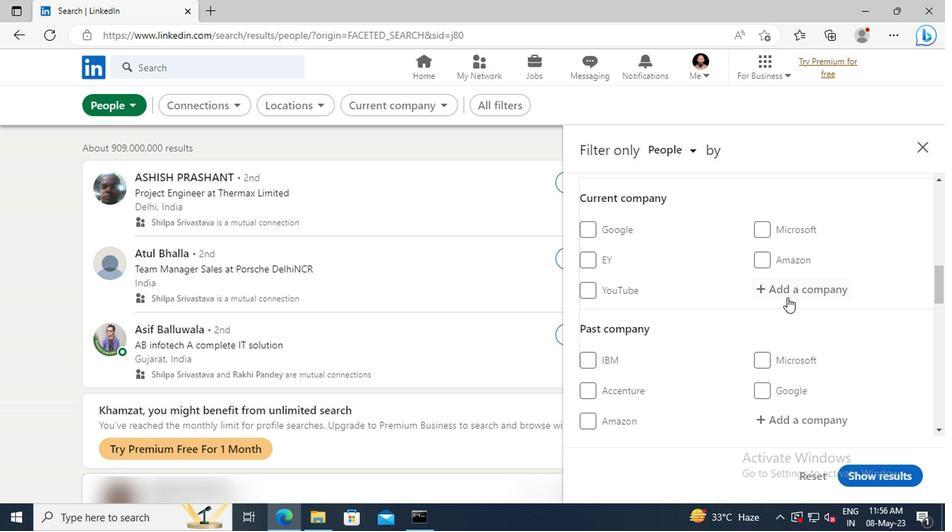 
Action: Mouse moved to (783, 291)
Screenshot: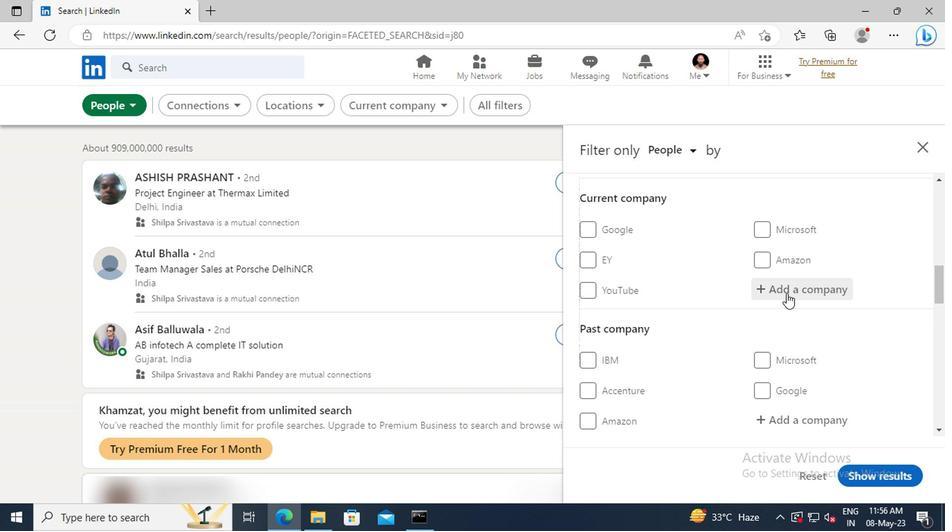 
Action: Key pressed <Key.shift><Key.shift><Key.shift><Key.shift><Key.shift><Key.shift><Key.shift><Key.shift><Key.shift><Key.shift><Key.shift><Key.shift><Key.shift><Key.shift><Key.shift>ZOMATO
Screenshot: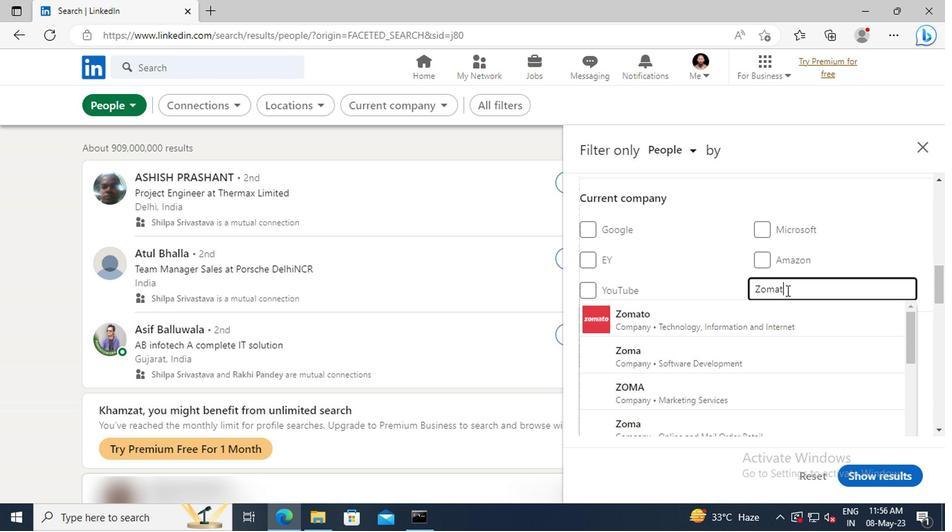
Action: Mouse moved to (783, 310)
Screenshot: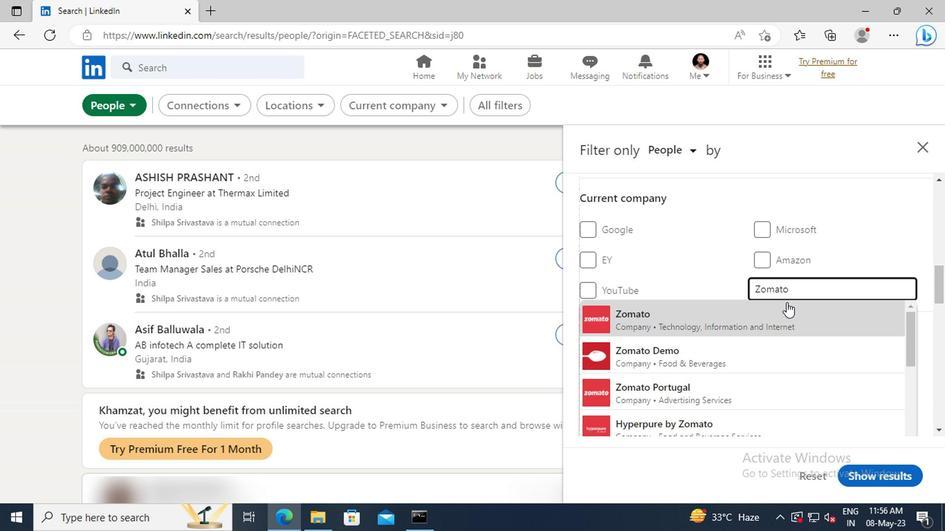 
Action: Mouse pressed left at (783, 310)
Screenshot: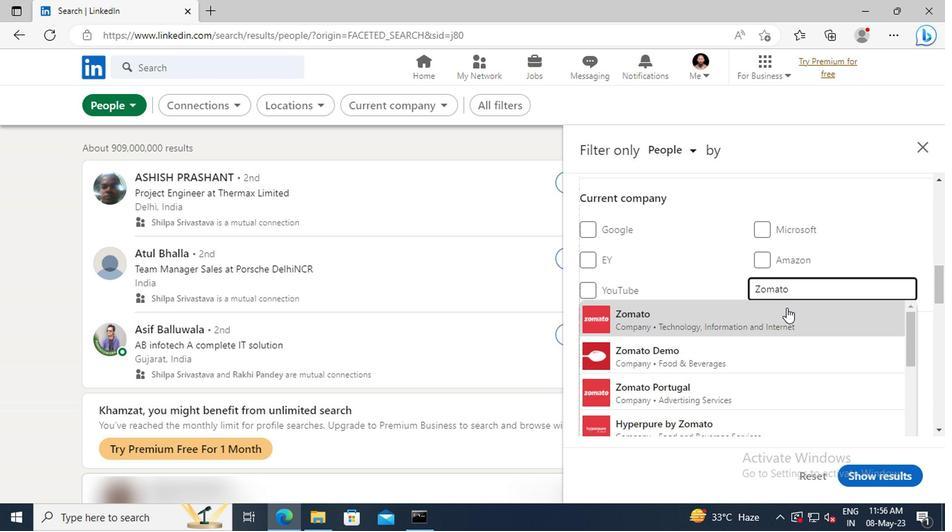 
Action: Mouse scrolled (783, 310) with delta (0, 0)
Screenshot: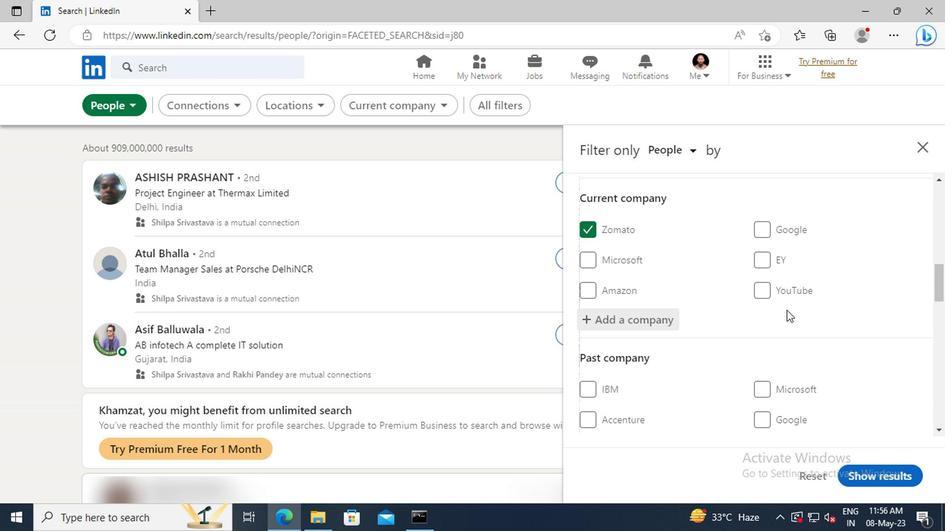 
Action: Mouse moved to (783, 305)
Screenshot: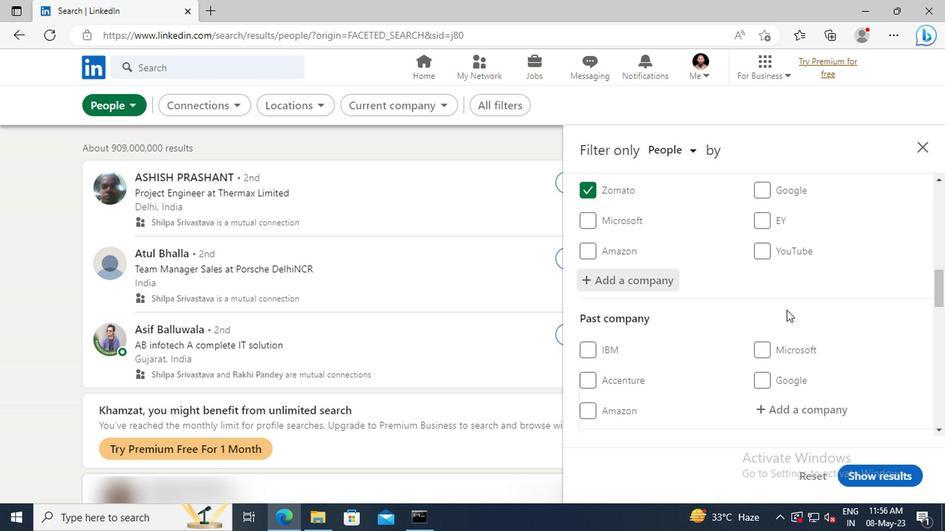 
Action: Mouse scrolled (783, 305) with delta (0, 0)
Screenshot: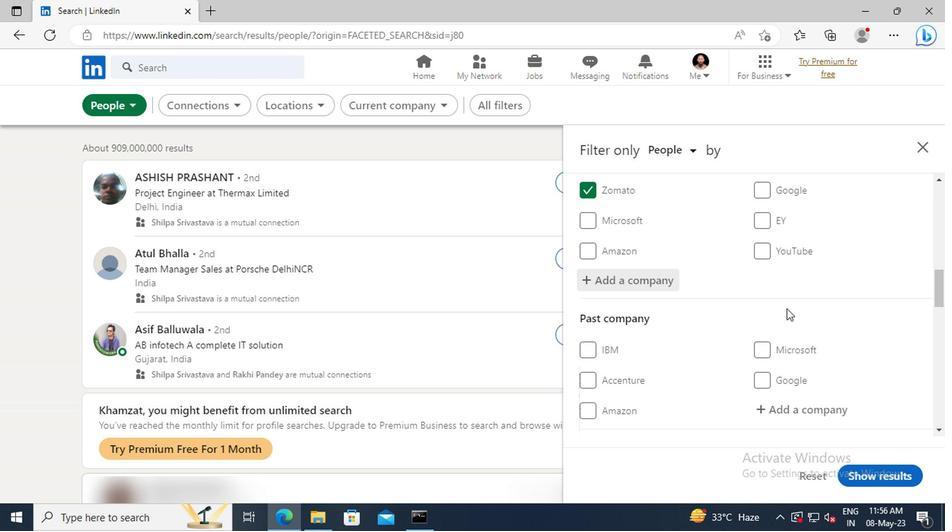 
Action: Mouse moved to (783, 305)
Screenshot: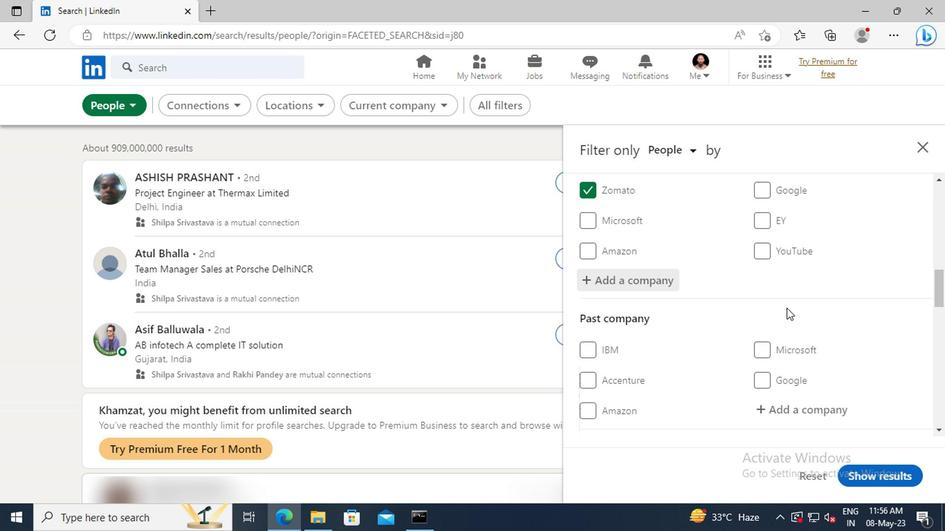 
Action: Mouse scrolled (783, 304) with delta (0, 0)
Screenshot: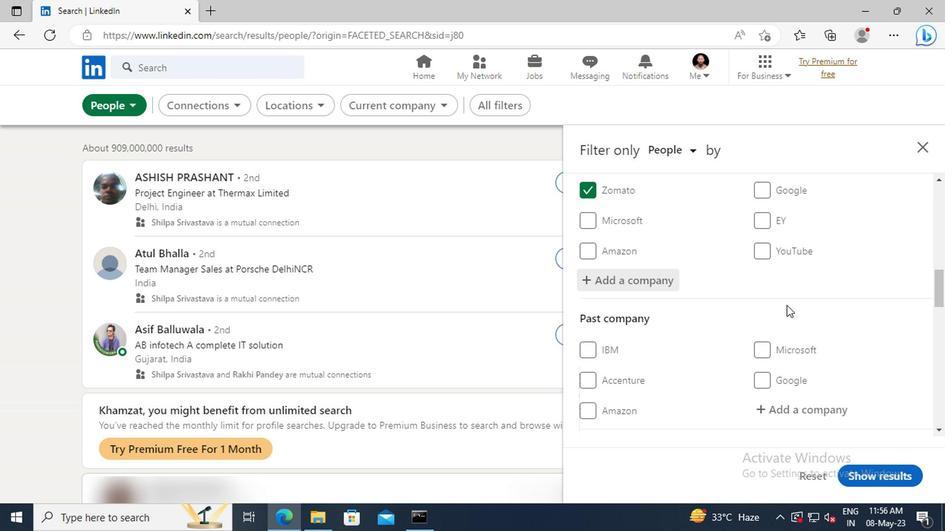 
Action: Mouse moved to (783, 304)
Screenshot: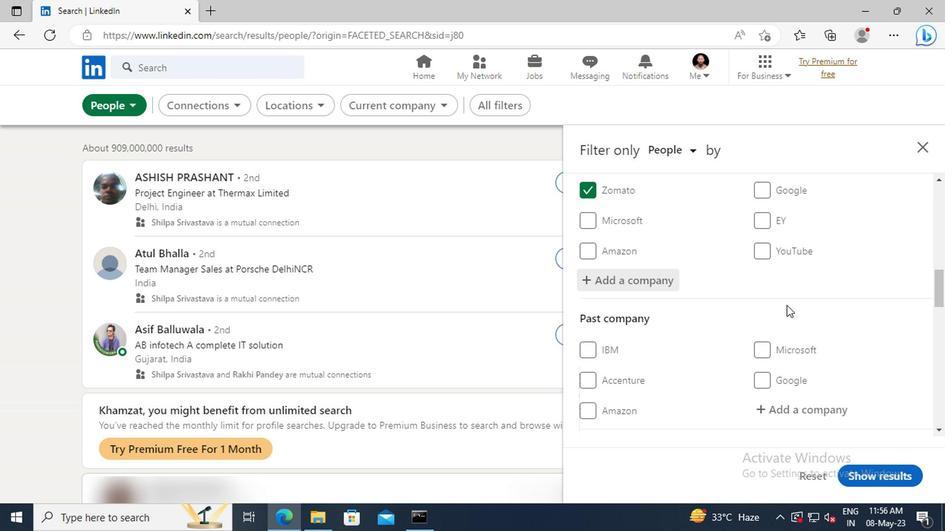 
Action: Mouse scrolled (783, 303) with delta (0, 0)
Screenshot: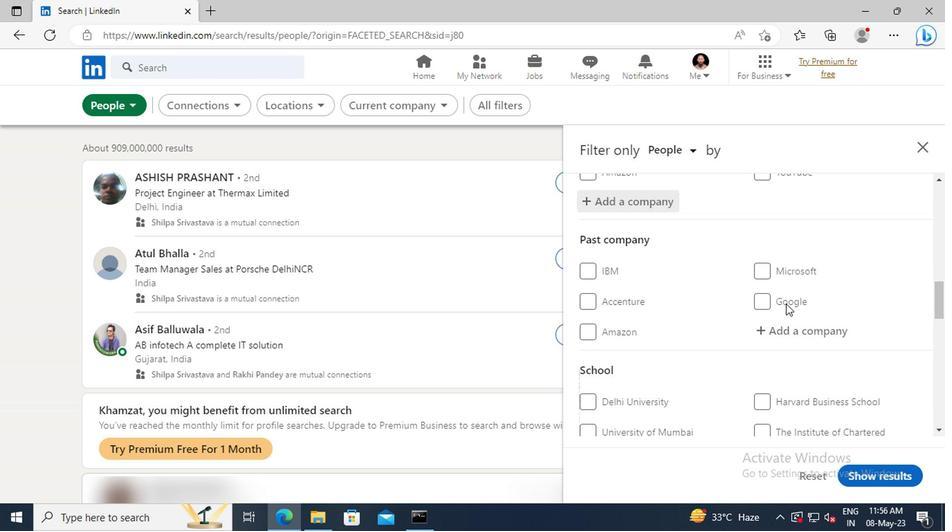 
Action: Mouse scrolled (783, 303) with delta (0, 0)
Screenshot: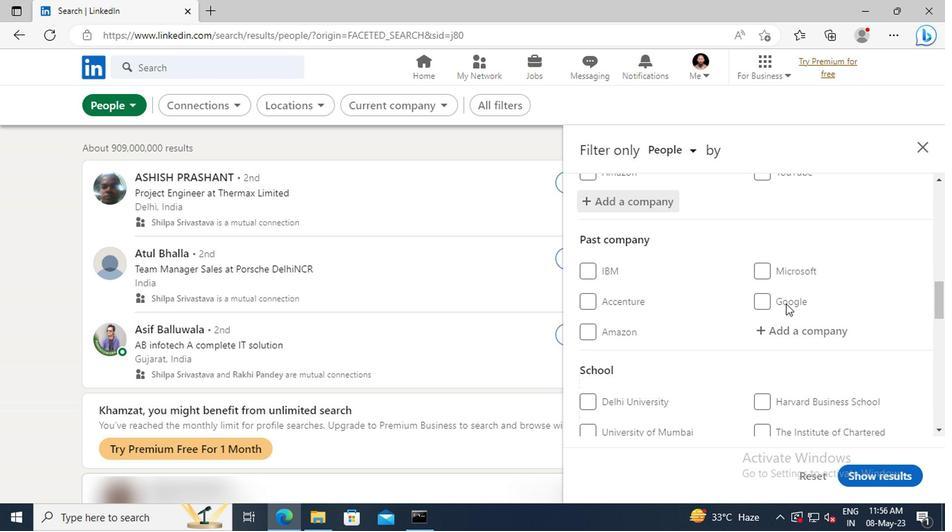 
Action: Mouse scrolled (783, 303) with delta (0, 0)
Screenshot: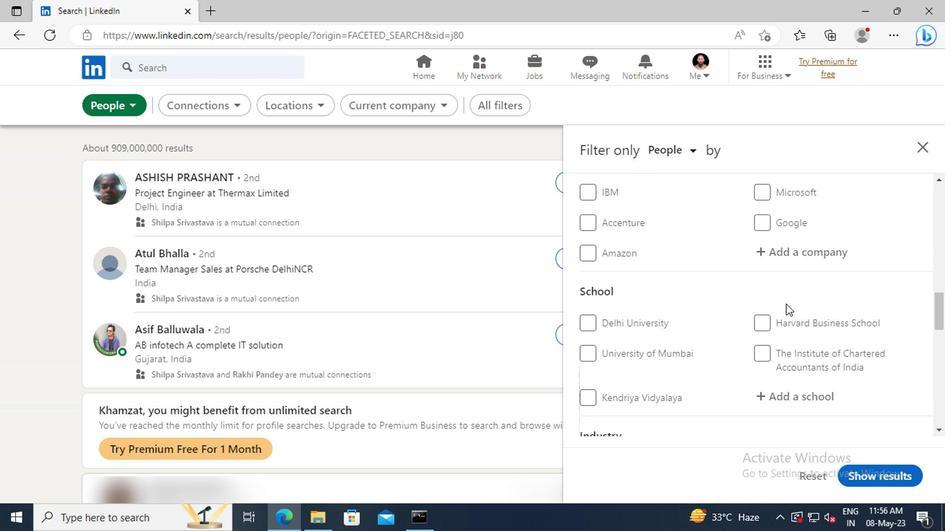 
Action: Mouse scrolled (783, 303) with delta (0, 0)
Screenshot: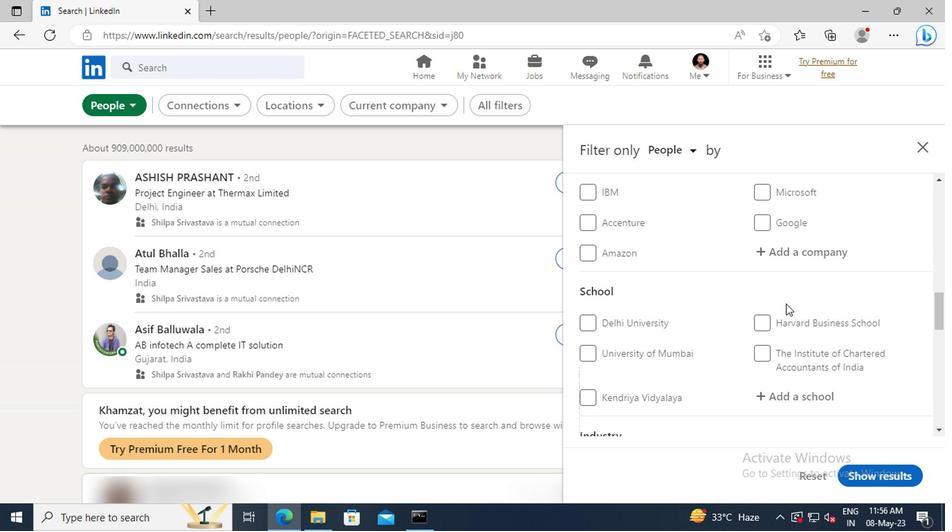 
Action: Mouse moved to (781, 313)
Screenshot: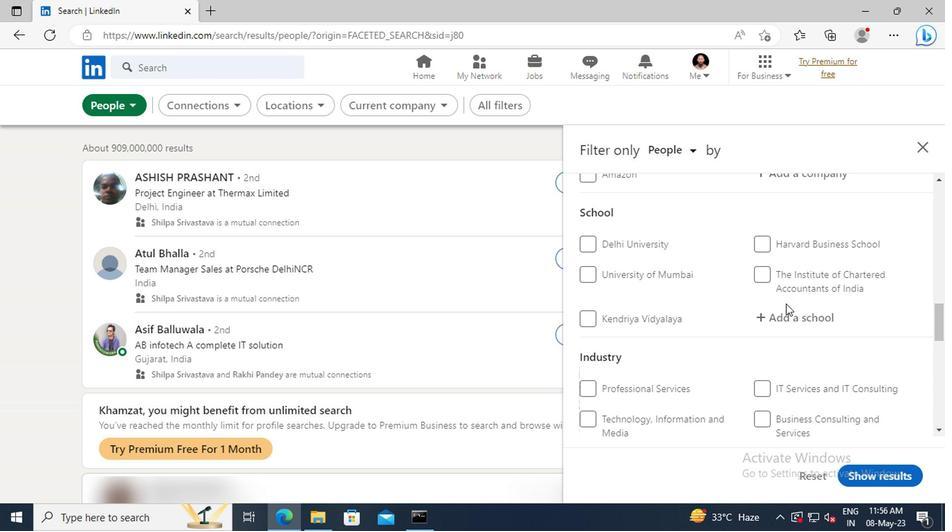 
Action: Mouse pressed left at (781, 313)
Screenshot: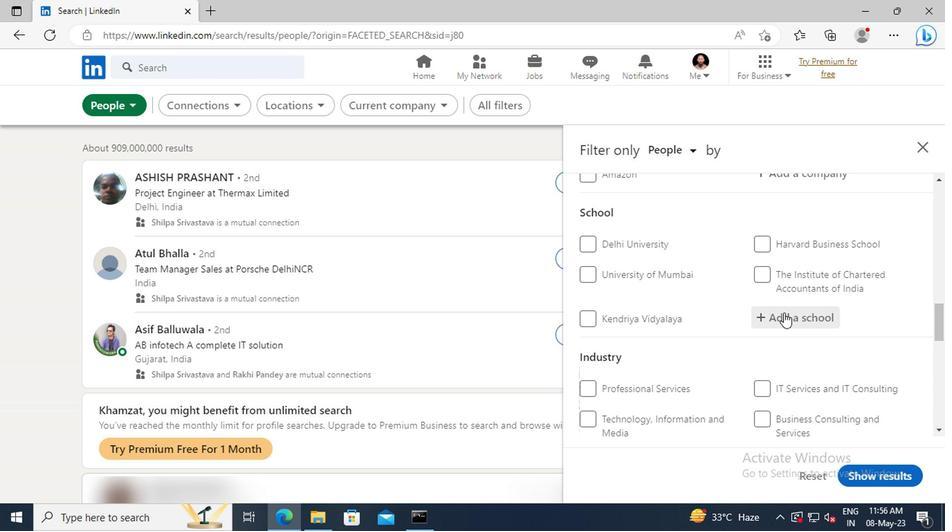 
Action: Key pressed <Key.shift>D.<Key.space><Key.shift>Y.<Key.space><Key.shift>PATIL<Key.space>
Screenshot: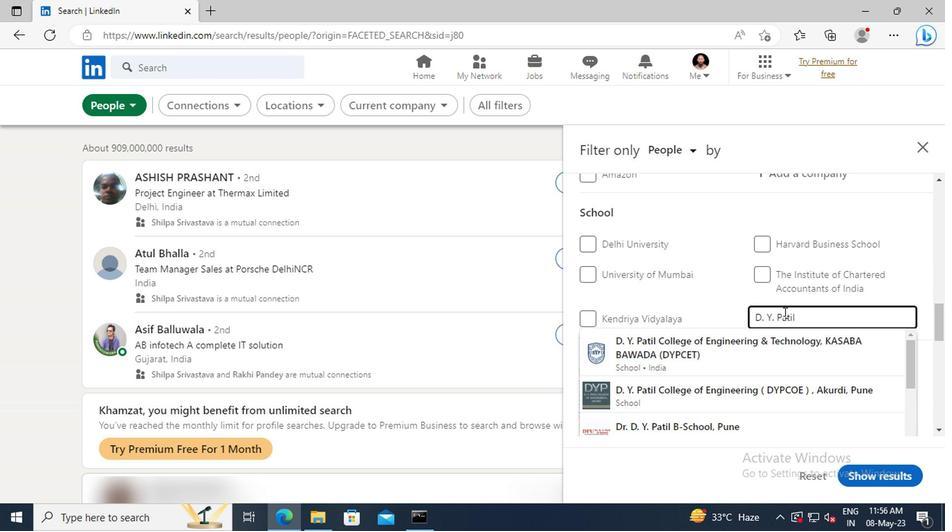 
Action: Mouse moved to (781, 340)
Screenshot: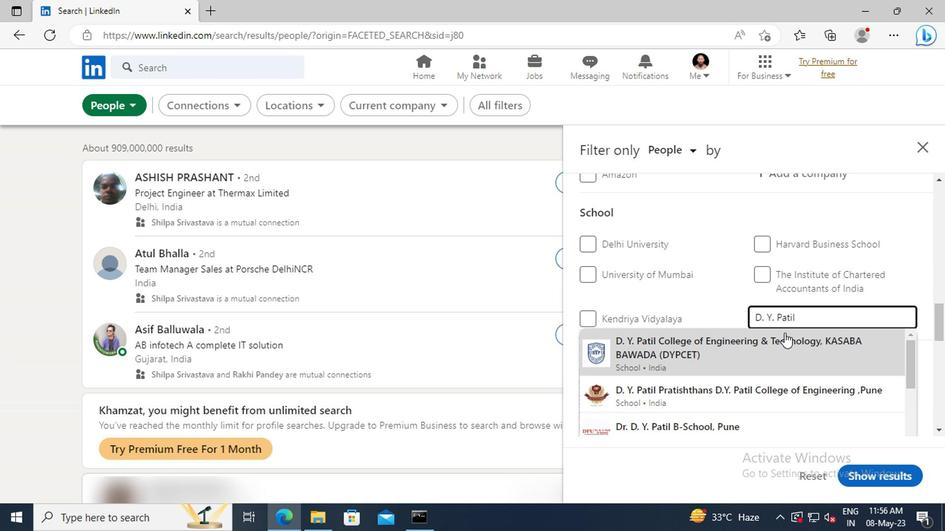 
Action: Mouse pressed left at (781, 340)
Screenshot: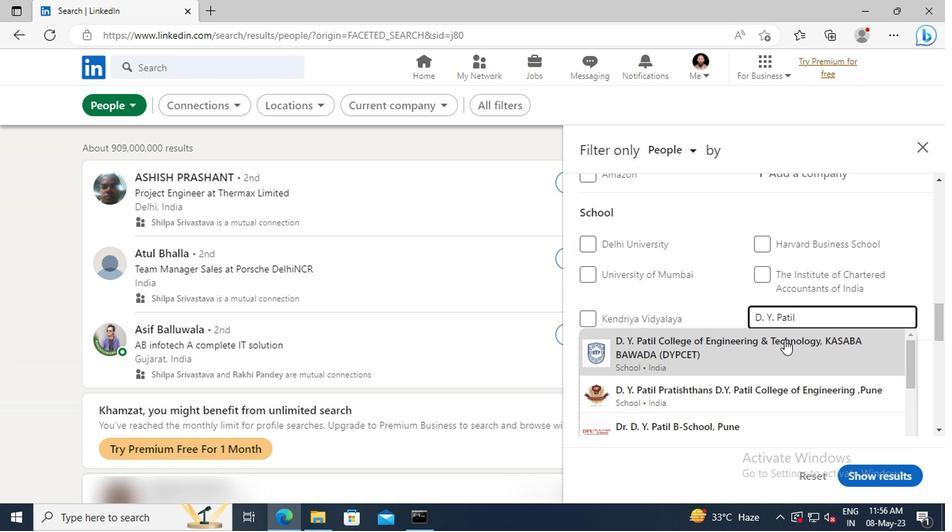 
Action: Mouse scrolled (781, 339) with delta (0, 0)
Screenshot: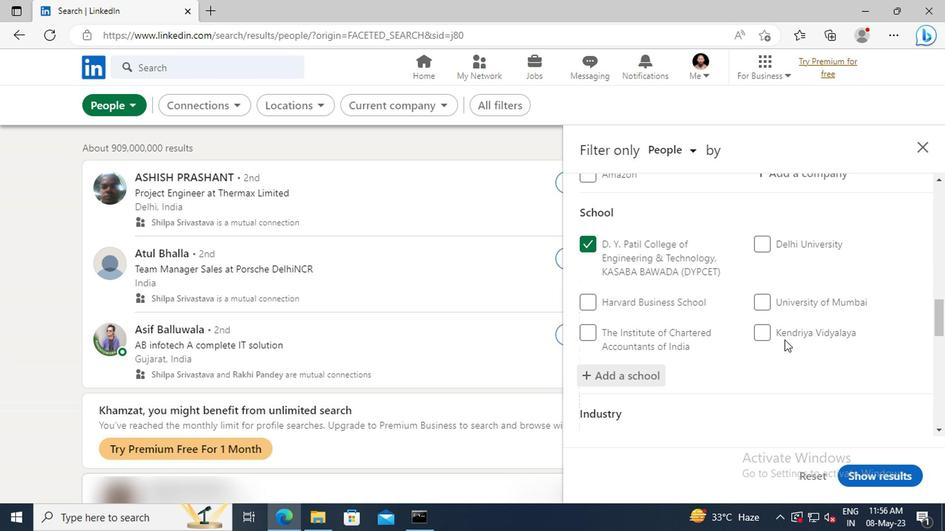 
Action: Mouse moved to (781, 339)
Screenshot: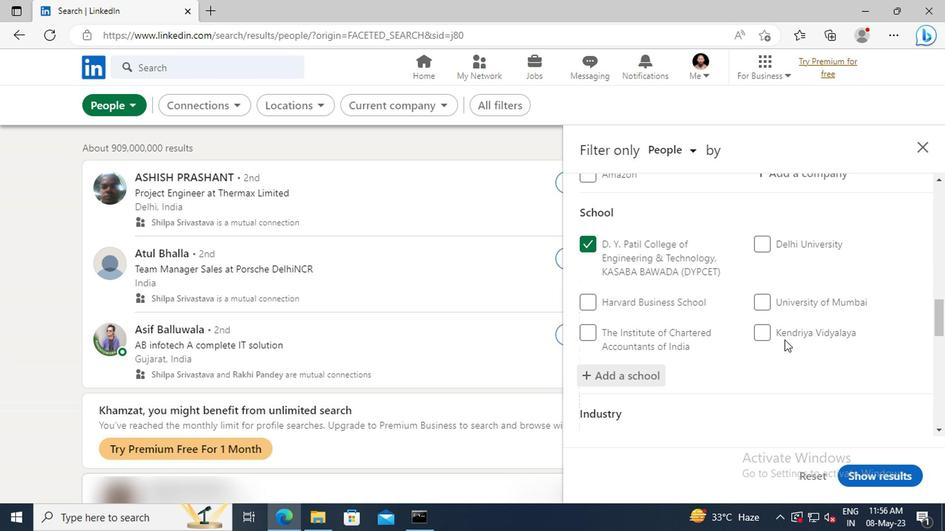 
Action: Mouse scrolled (781, 338) with delta (0, 0)
Screenshot: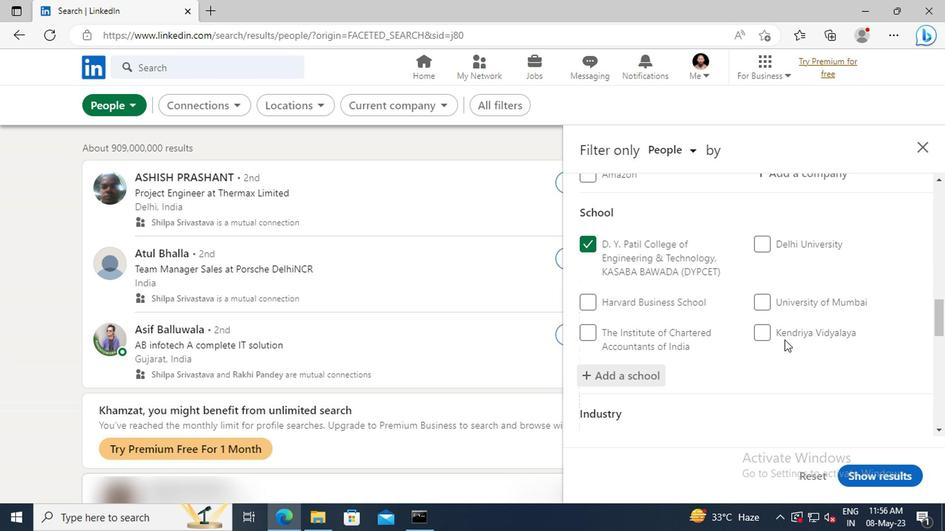 
Action: Mouse moved to (781, 335)
Screenshot: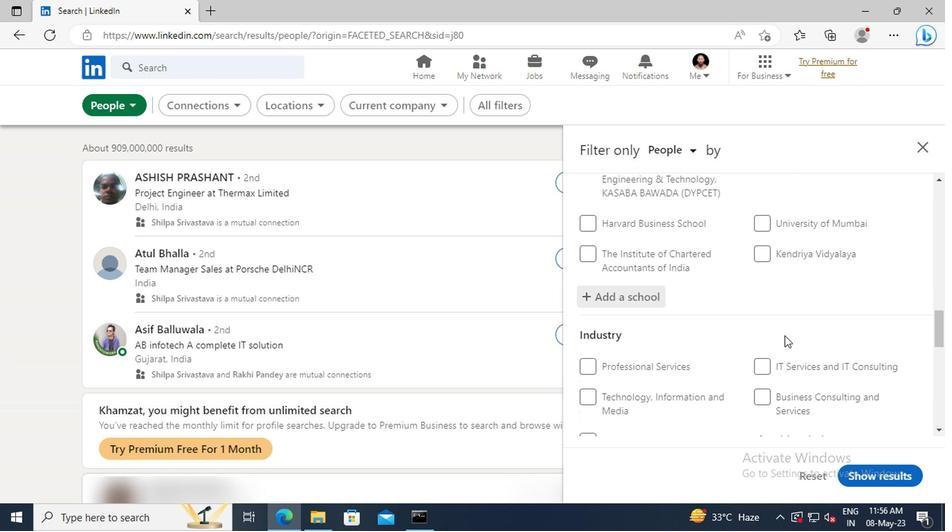 
Action: Mouse scrolled (781, 334) with delta (0, 0)
Screenshot: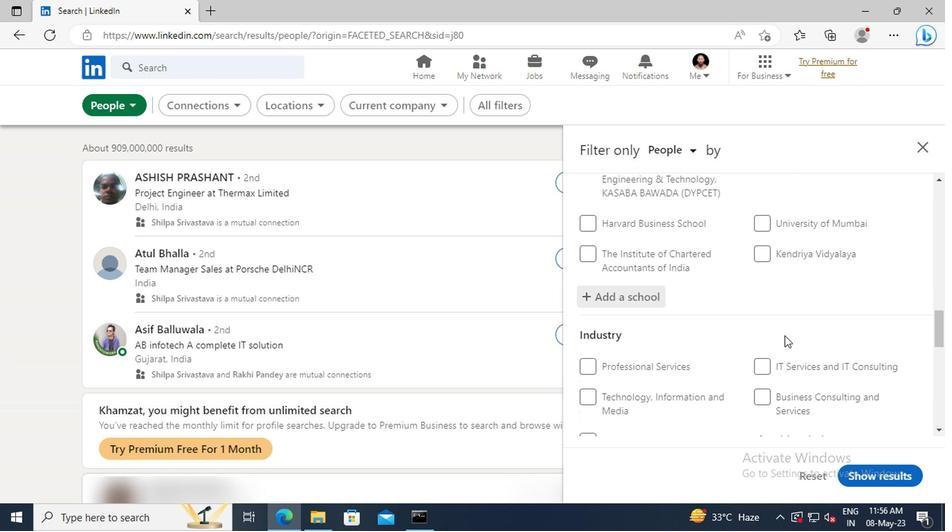 
Action: Mouse scrolled (781, 334) with delta (0, 0)
Screenshot: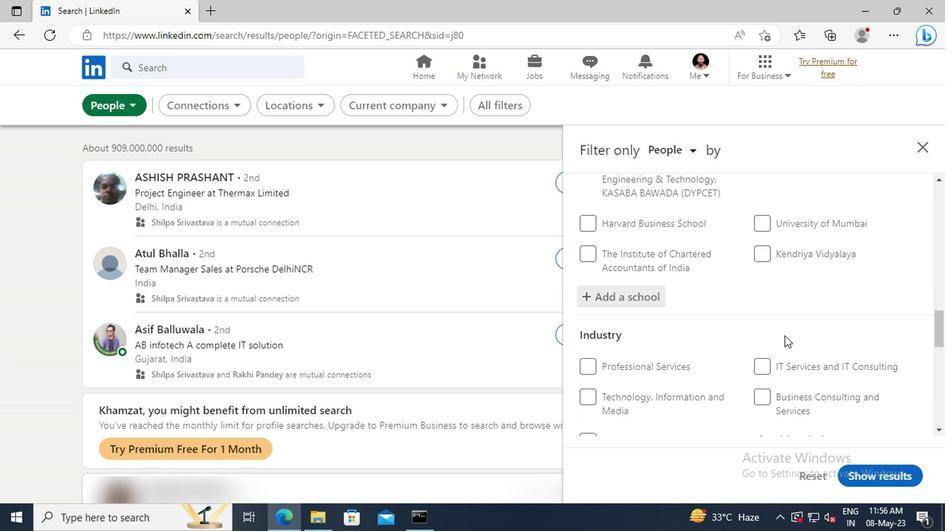 
Action: Mouse moved to (781, 358)
Screenshot: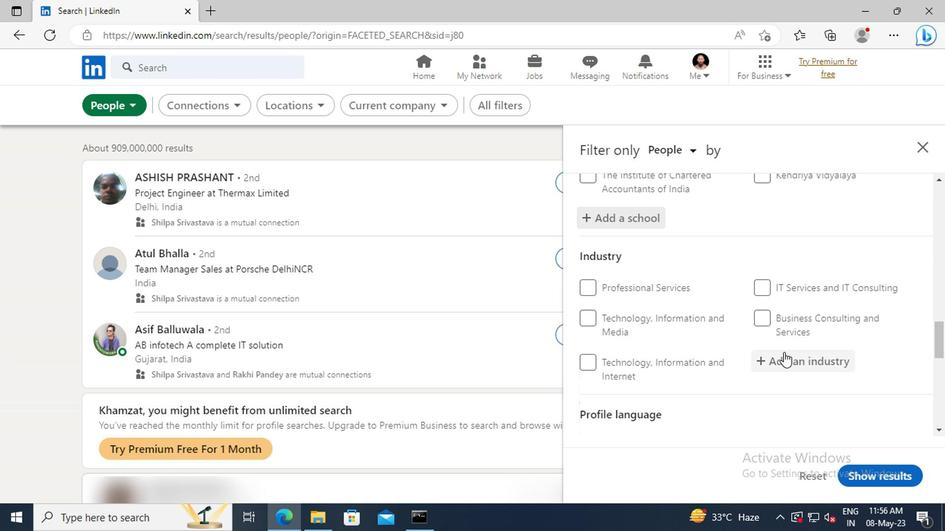
Action: Mouse pressed left at (781, 358)
Screenshot: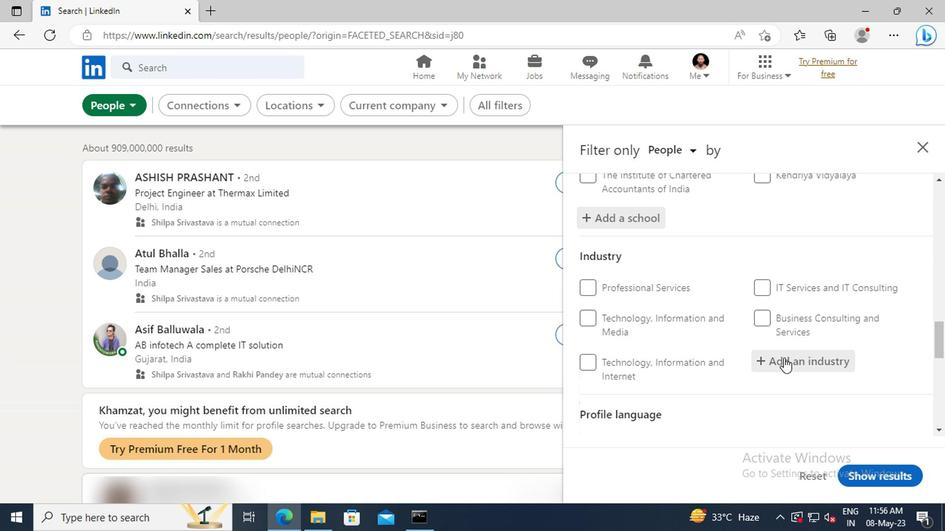 
Action: Key pressed <Key.shift>OFFICE<Key.space><Key.shift>FUR
Screenshot: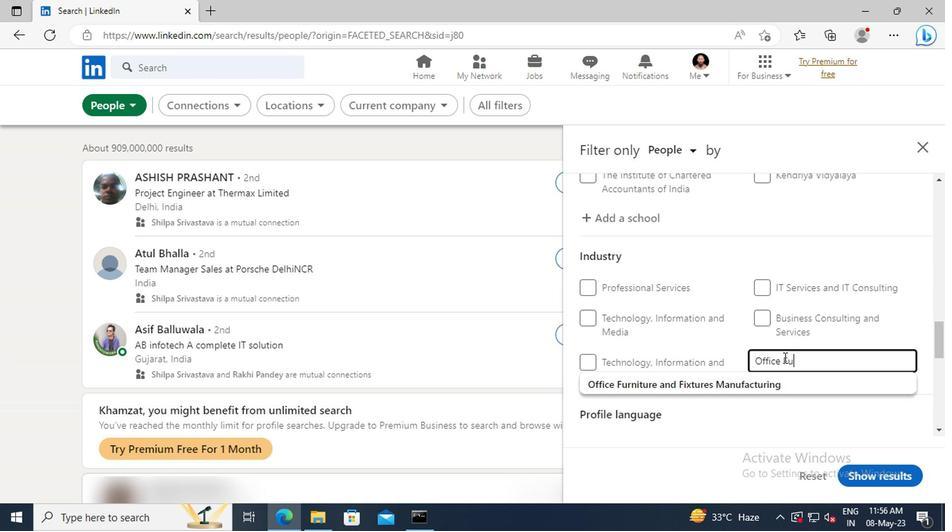 
Action: Mouse moved to (783, 379)
Screenshot: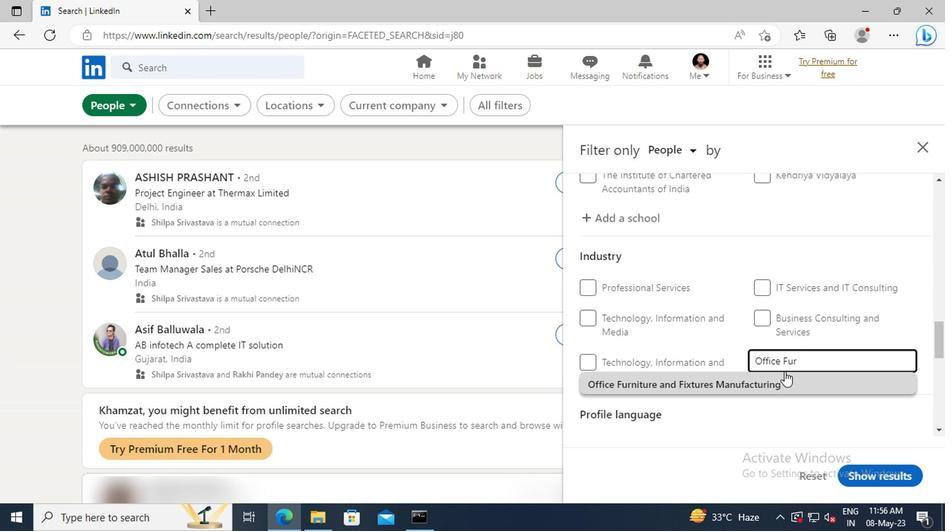 
Action: Mouse pressed left at (783, 379)
Screenshot: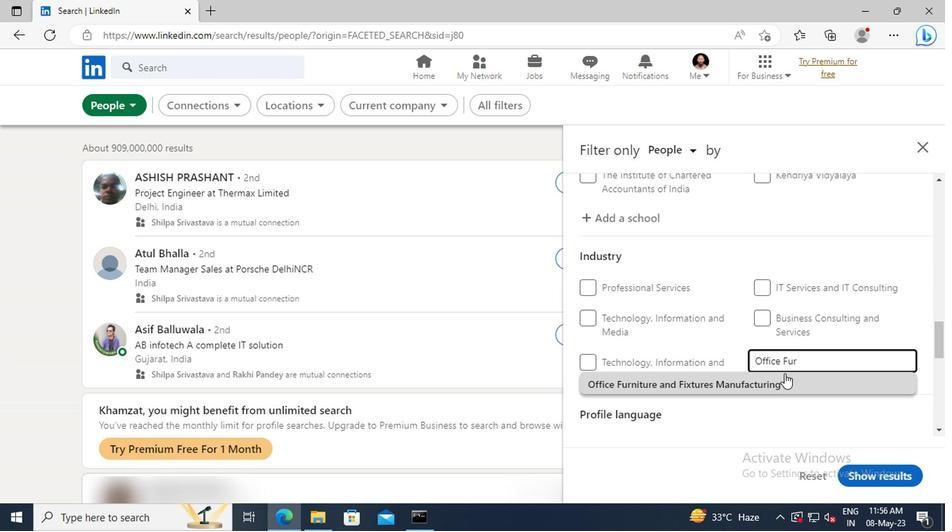 
Action: Mouse scrolled (783, 379) with delta (0, 0)
Screenshot: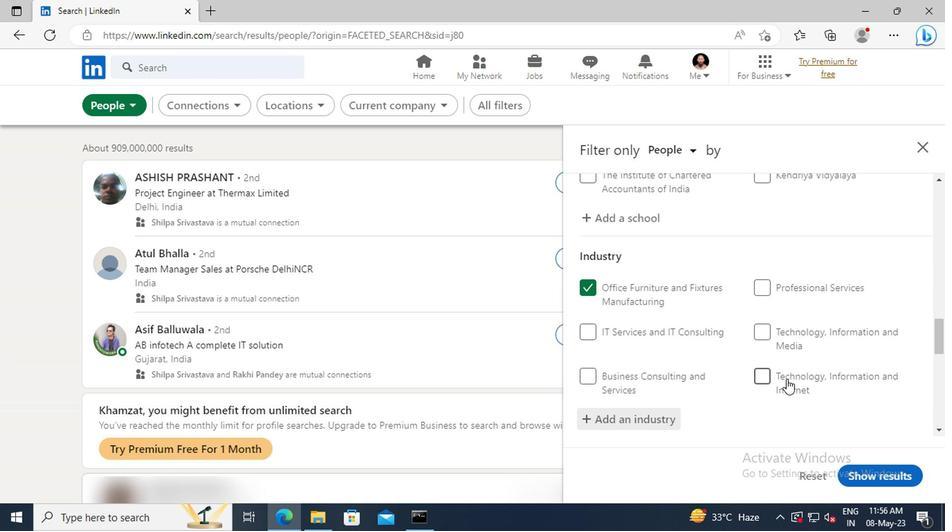 
Action: Mouse scrolled (783, 379) with delta (0, 0)
Screenshot: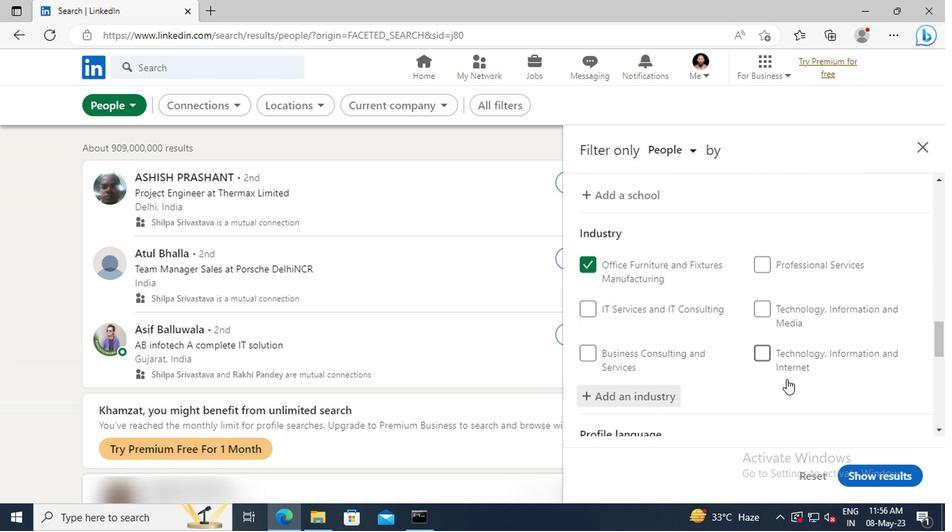 
Action: Mouse scrolled (783, 379) with delta (0, 0)
Screenshot: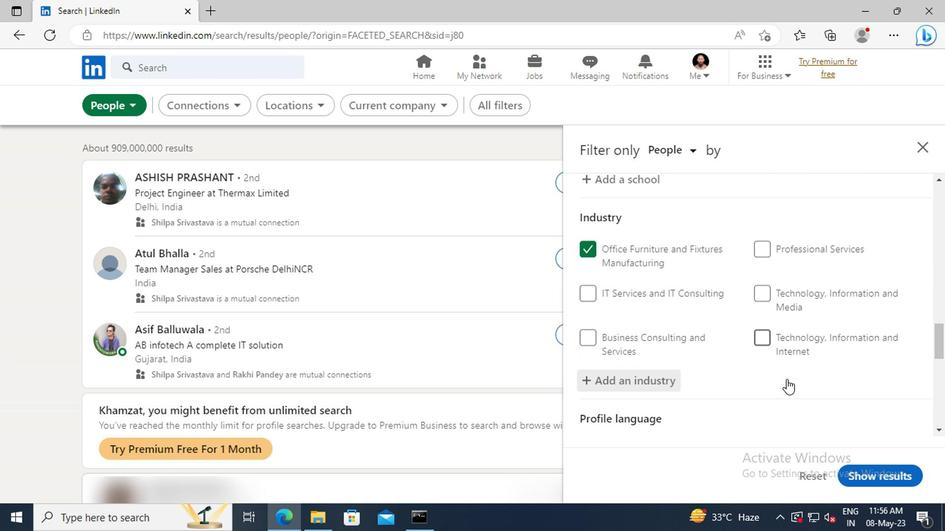 
Action: Mouse moved to (781, 373)
Screenshot: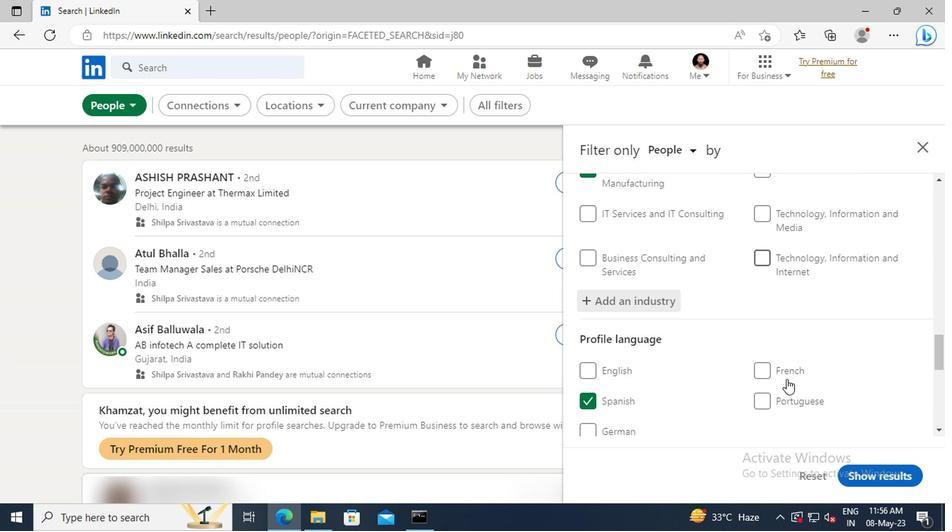 
Action: Mouse scrolled (781, 372) with delta (0, 0)
Screenshot: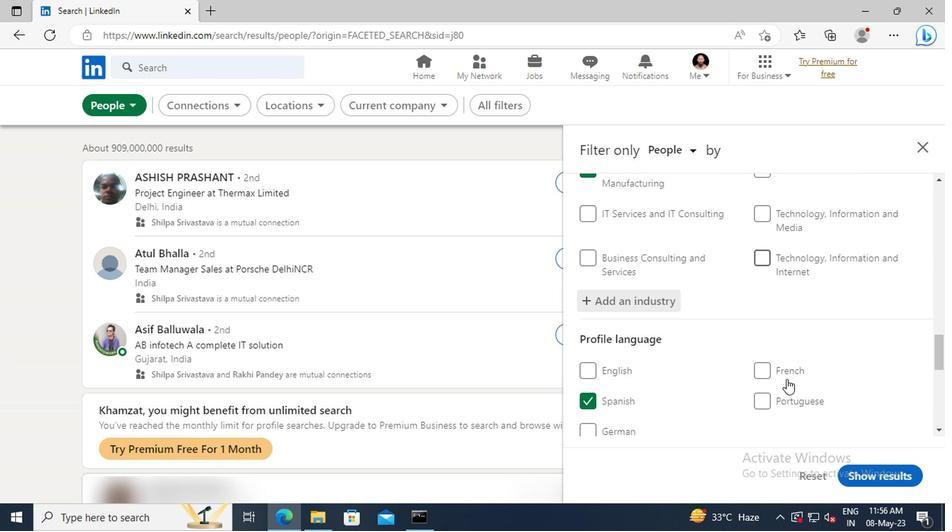 
Action: Mouse moved to (780, 368)
Screenshot: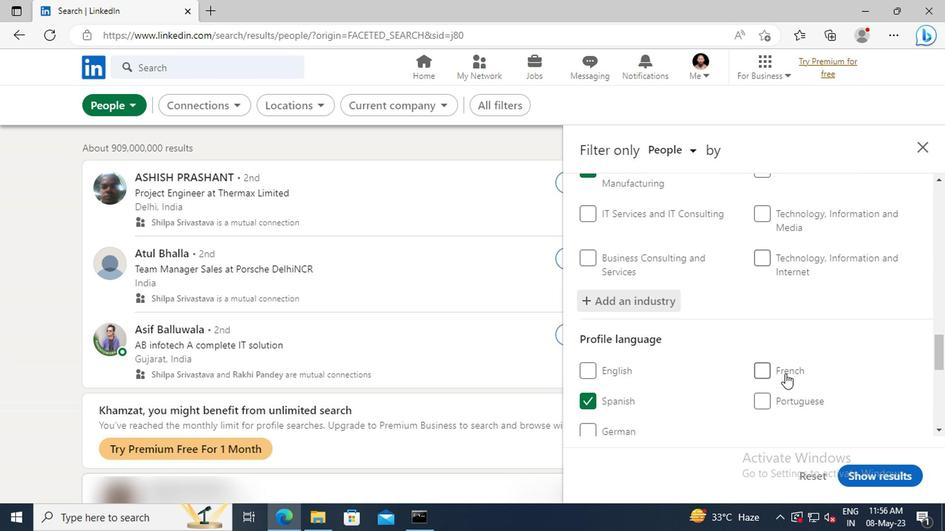 
Action: Mouse scrolled (780, 367) with delta (0, 0)
Screenshot: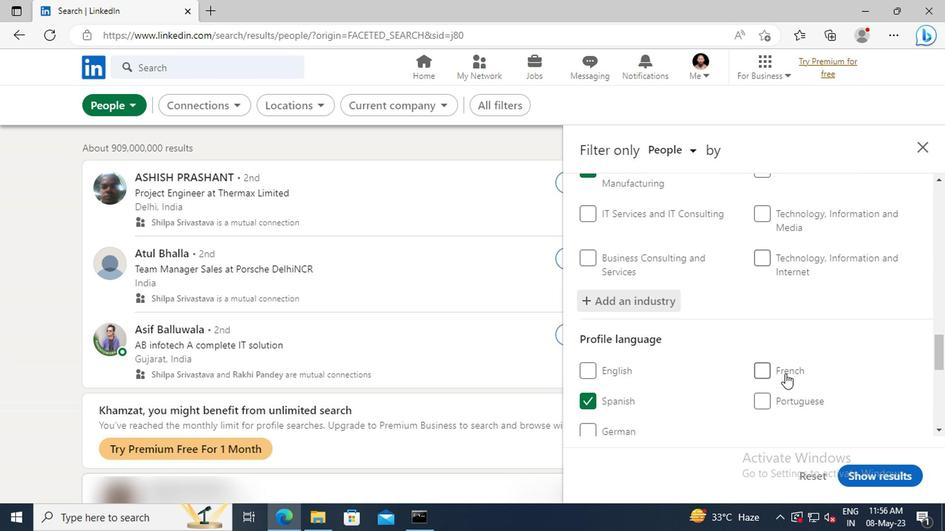 
Action: Mouse moved to (769, 340)
Screenshot: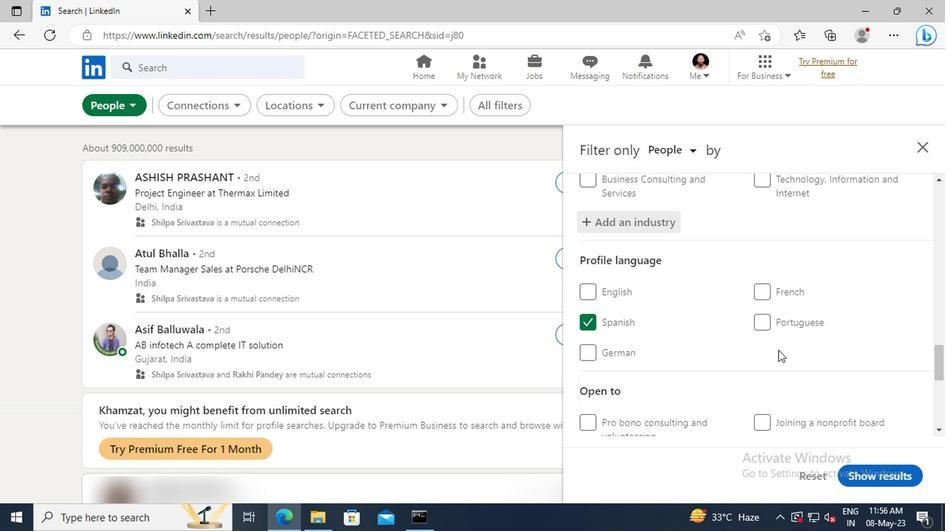 
Action: Mouse scrolled (769, 339) with delta (0, 0)
Screenshot: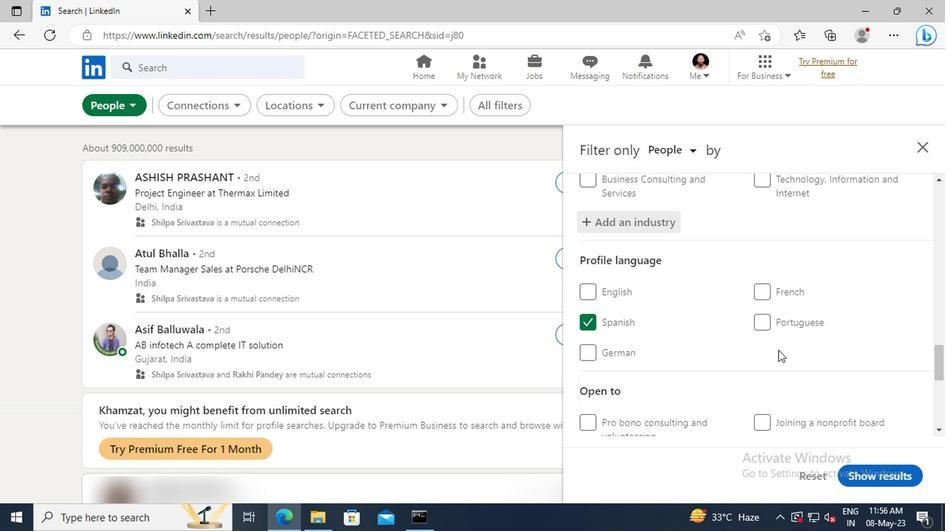 
Action: Mouse moved to (766, 328)
Screenshot: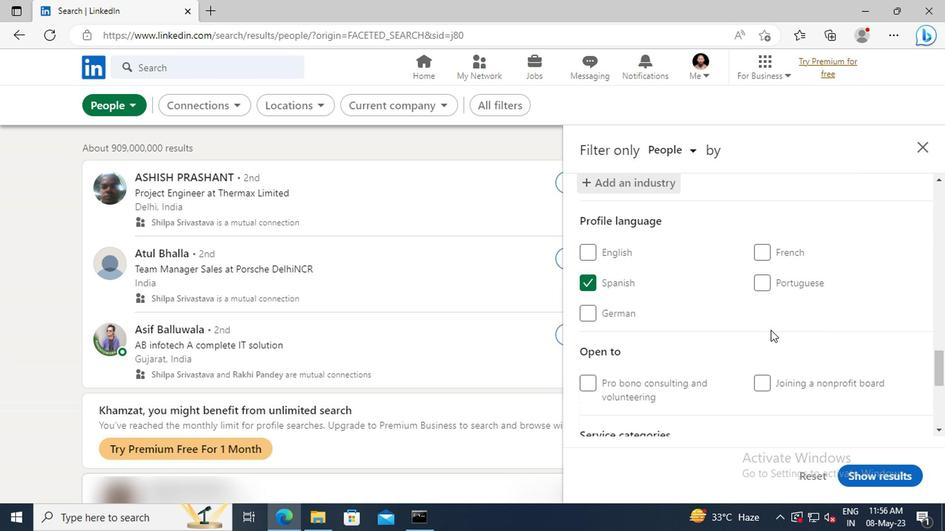 
Action: Mouse scrolled (766, 327) with delta (0, 0)
Screenshot: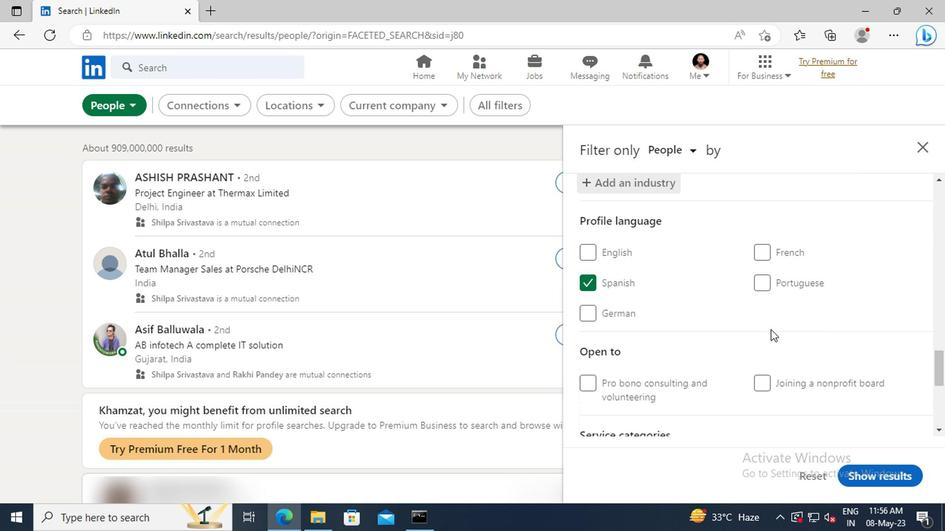 
Action: Mouse moved to (766, 326)
Screenshot: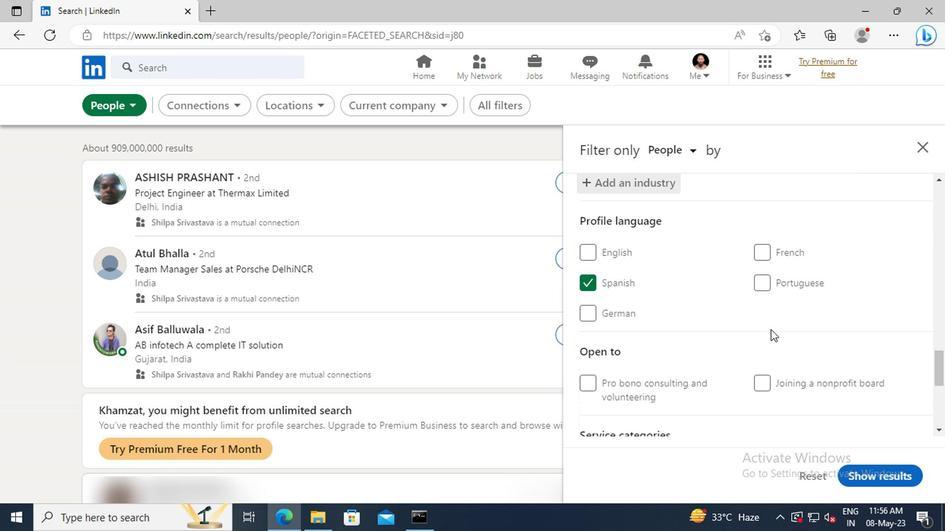 
Action: Mouse scrolled (766, 325) with delta (0, 0)
Screenshot: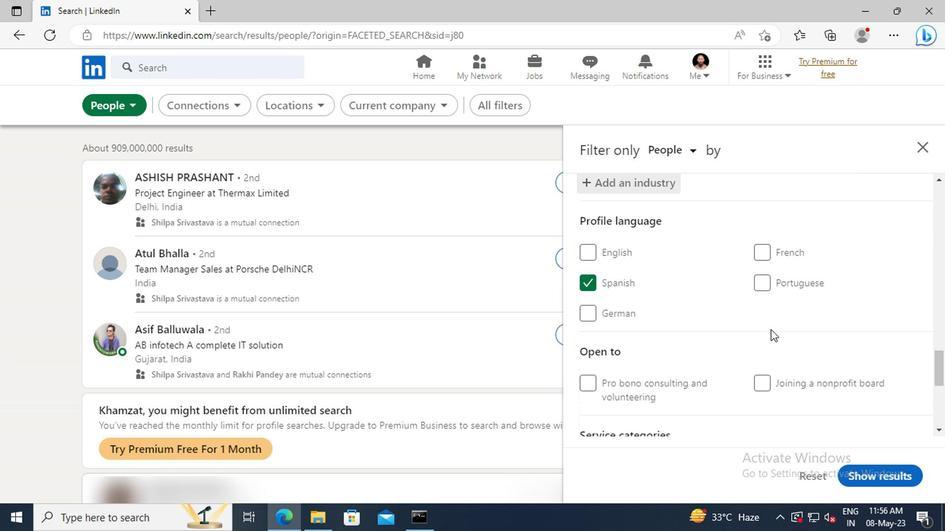 
Action: Mouse moved to (764, 320)
Screenshot: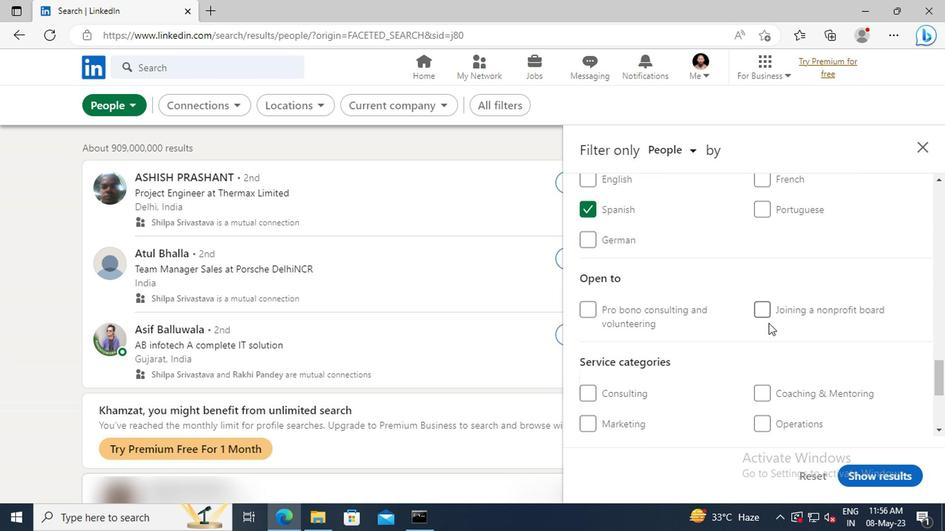 
Action: Mouse scrolled (764, 319) with delta (0, 0)
Screenshot: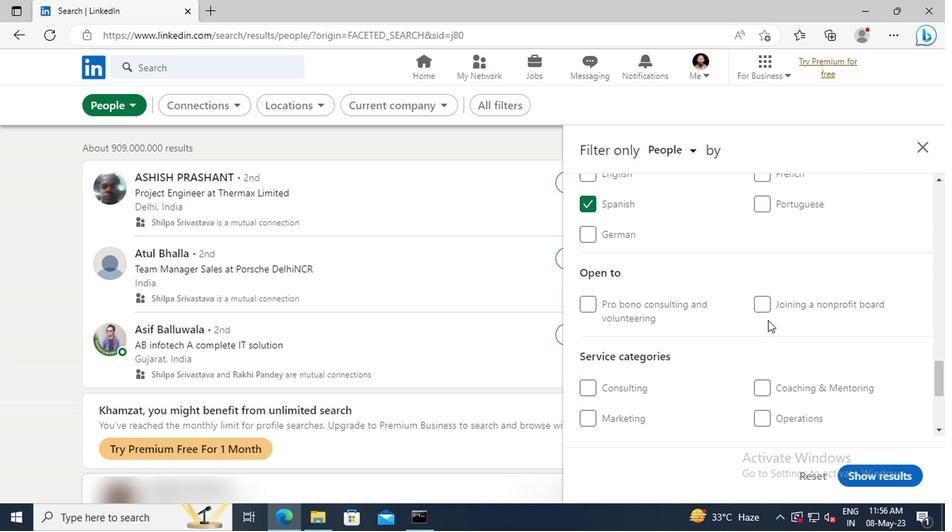 
Action: Mouse scrolled (764, 319) with delta (0, 0)
Screenshot: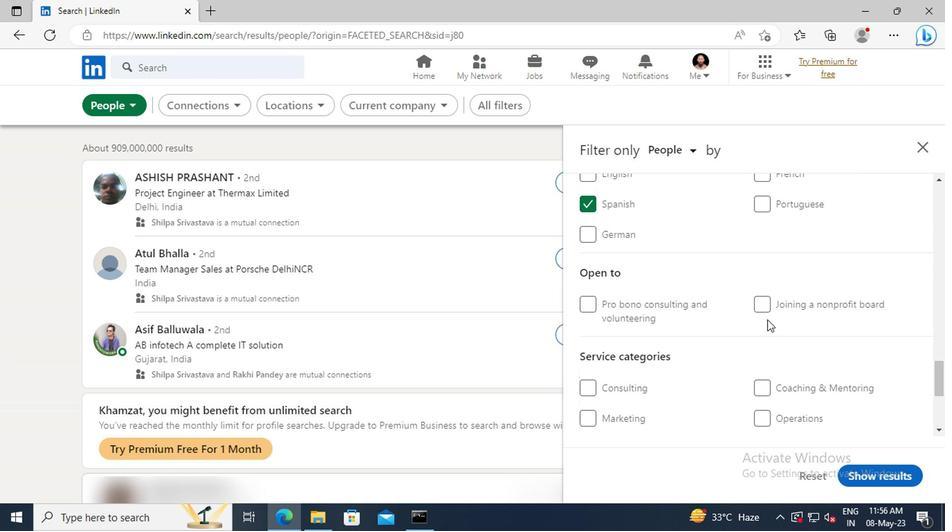 
Action: Mouse scrolled (764, 319) with delta (0, 0)
Screenshot: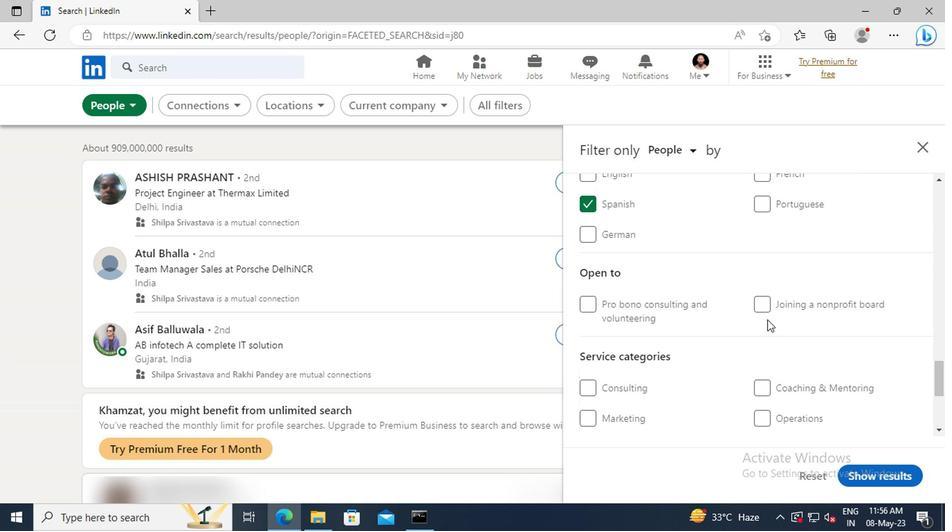 
Action: Mouse moved to (767, 329)
Screenshot: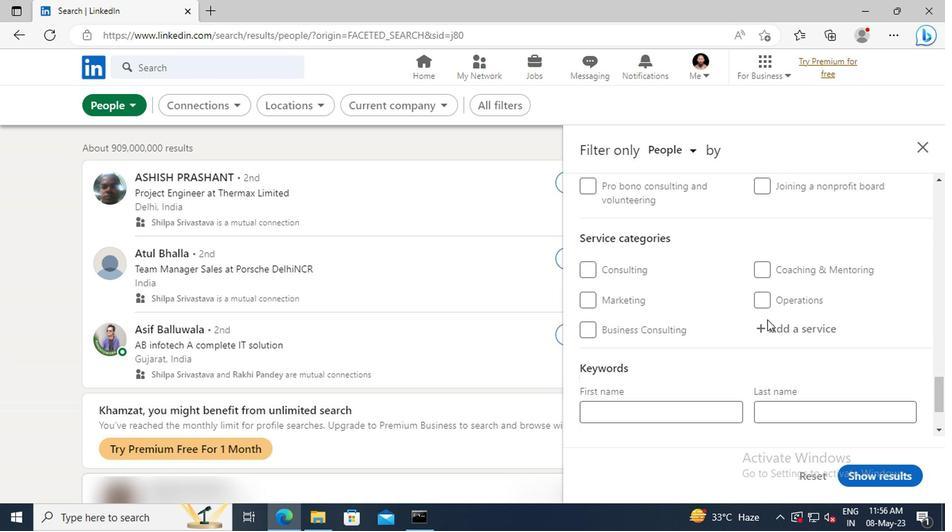 
Action: Mouse pressed left at (767, 329)
Screenshot: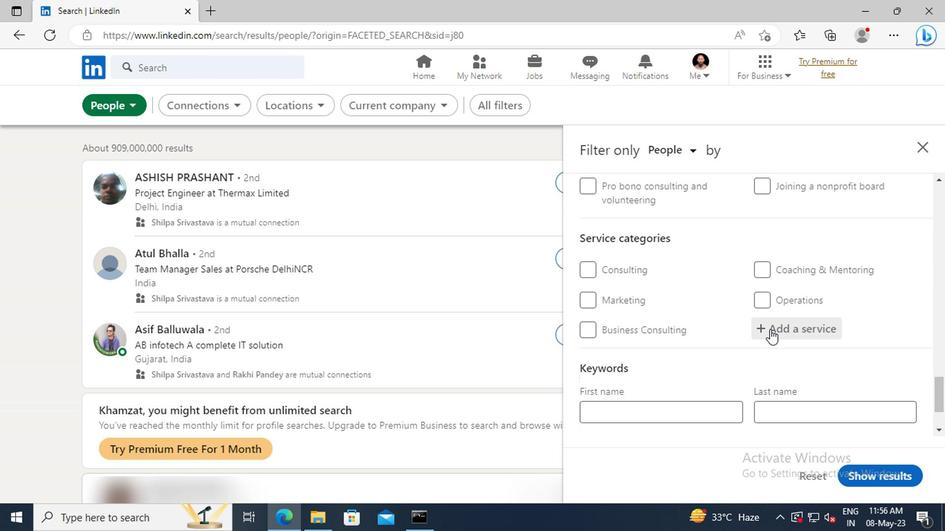 
Action: Key pressed <Key.shift>WR
Screenshot: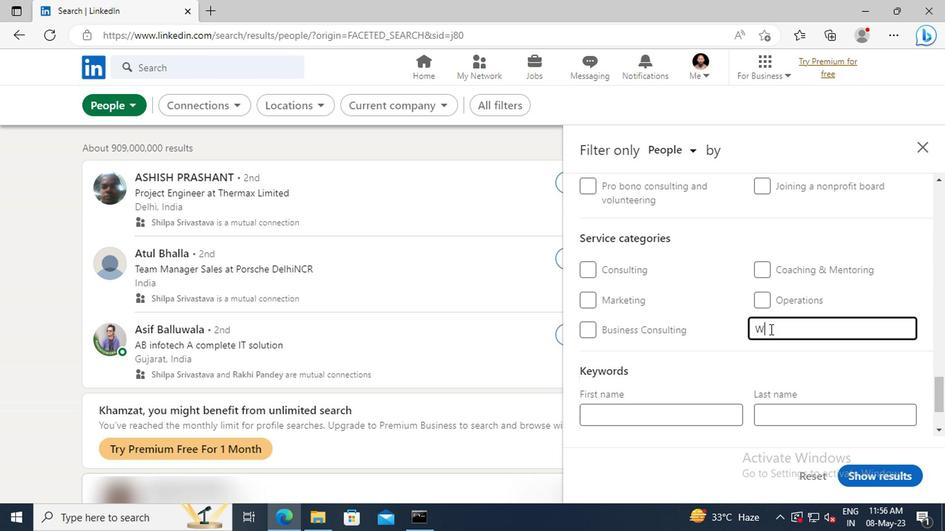 
Action: Mouse moved to (769, 351)
Screenshot: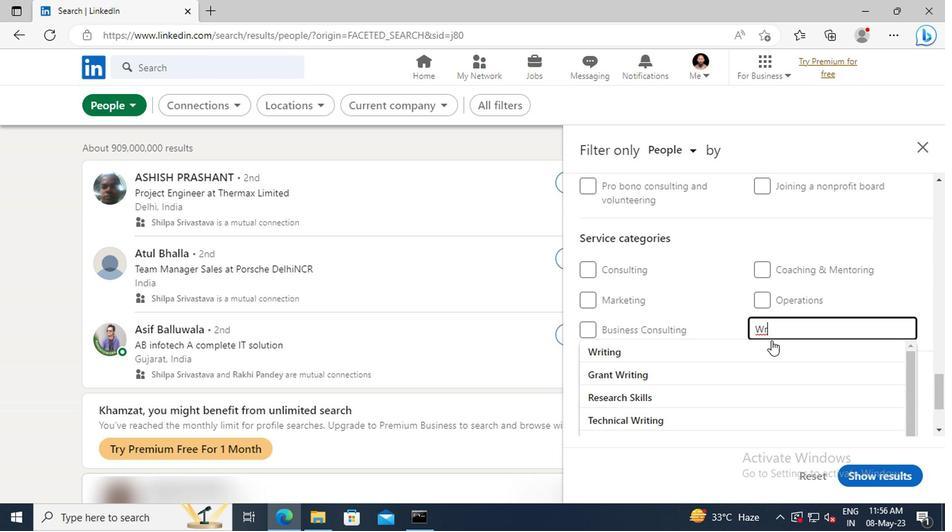 
Action: Mouse pressed left at (769, 351)
Screenshot: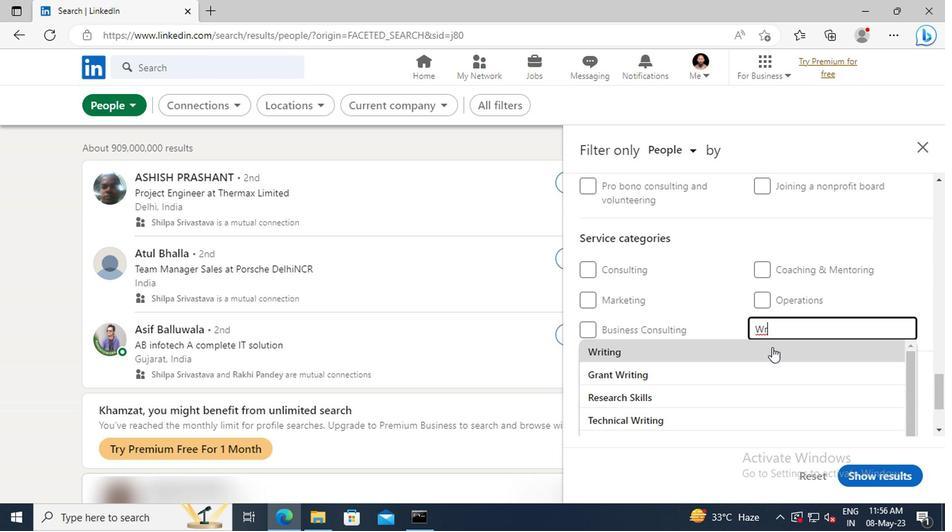 
Action: Mouse scrolled (769, 350) with delta (0, 0)
Screenshot: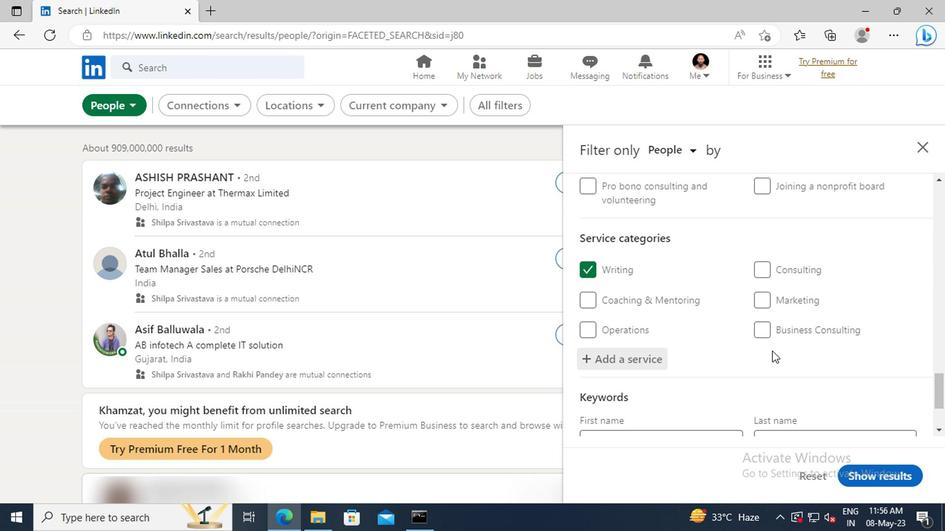 
Action: Mouse scrolled (769, 350) with delta (0, 0)
Screenshot: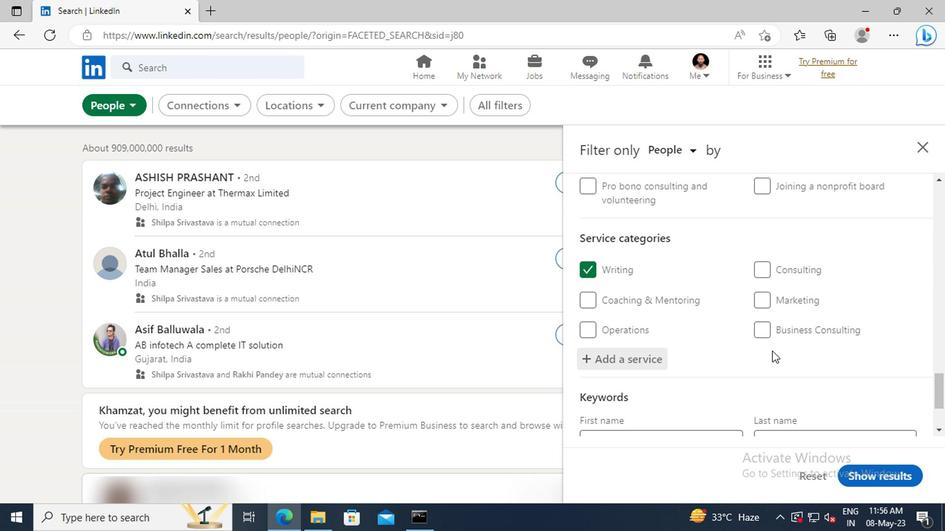 
Action: Mouse scrolled (769, 350) with delta (0, 0)
Screenshot: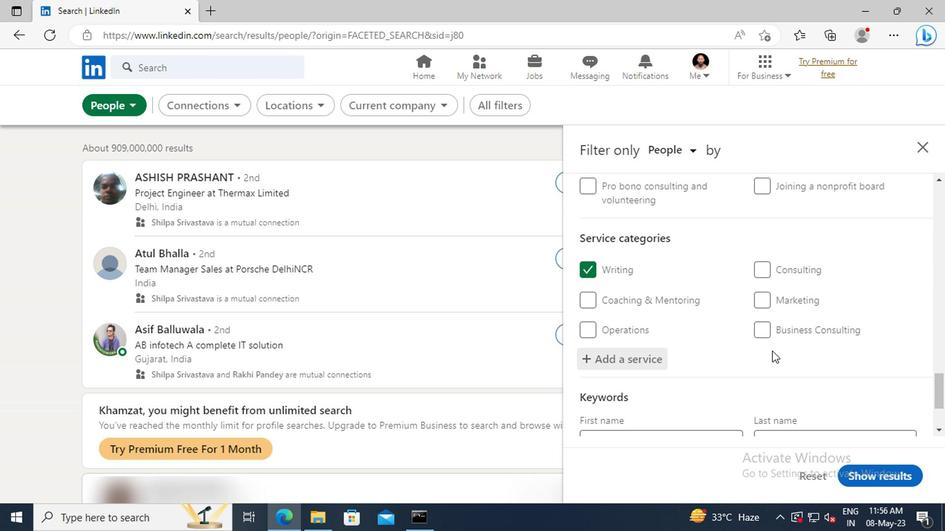 
Action: Mouse scrolled (769, 350) with delta (0, 0)
Screenshot: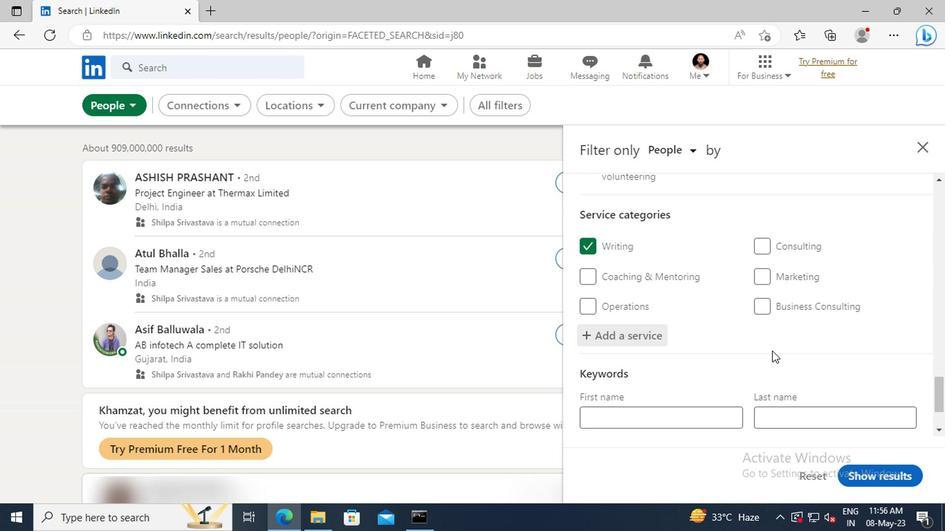 
Action: Mouse moved to (679, 370)
Screenshot: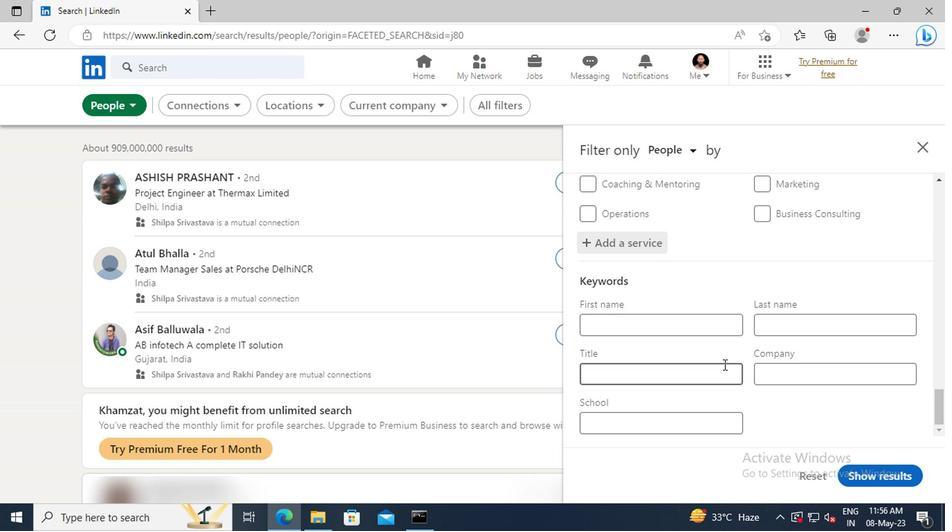 
Action: Mouse pressed left at (679, 370)
Screenshot: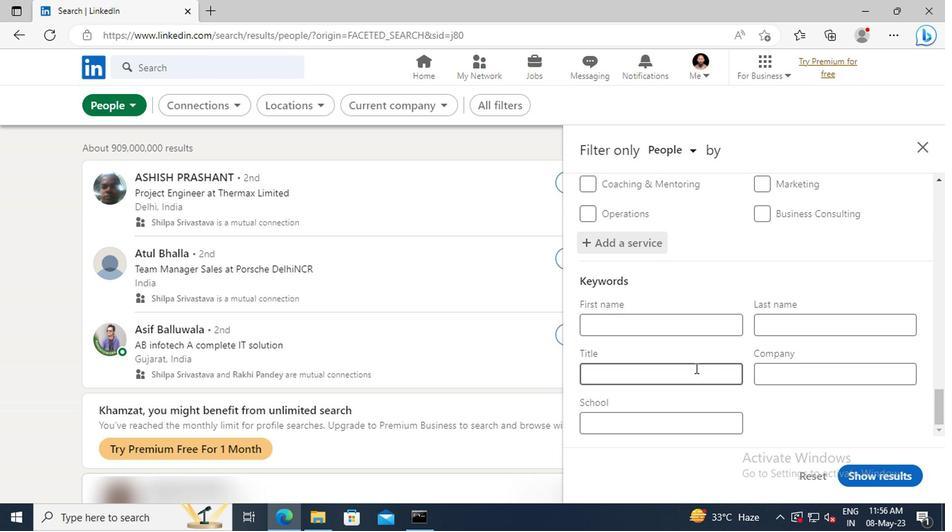 
Action: Key pressed <Key.shift>PAYROLL<Key.space><Key.shift>MANAGER<Key.enter>
Screenshot: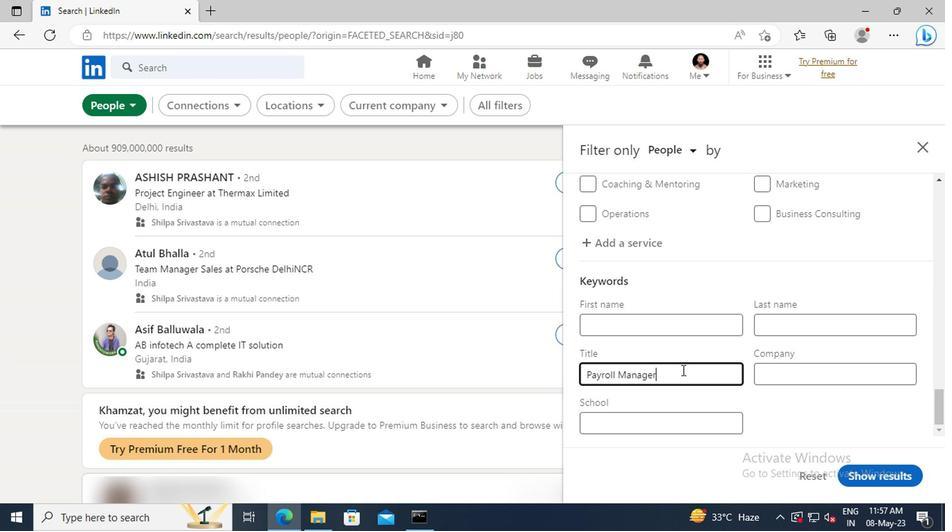 
Action: Mouse moved to (853, 472)
Screenshot: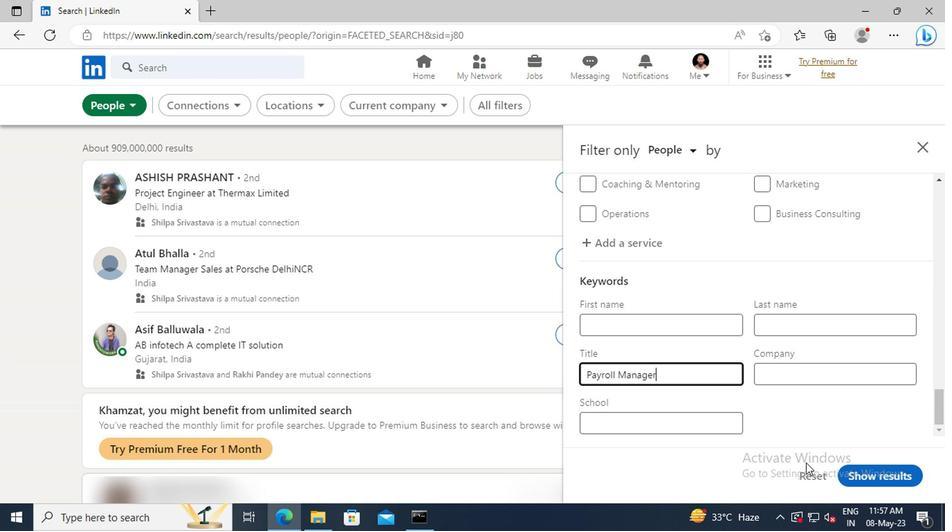 
Action: Mouse pressed left at (853, 472)
Screenshot: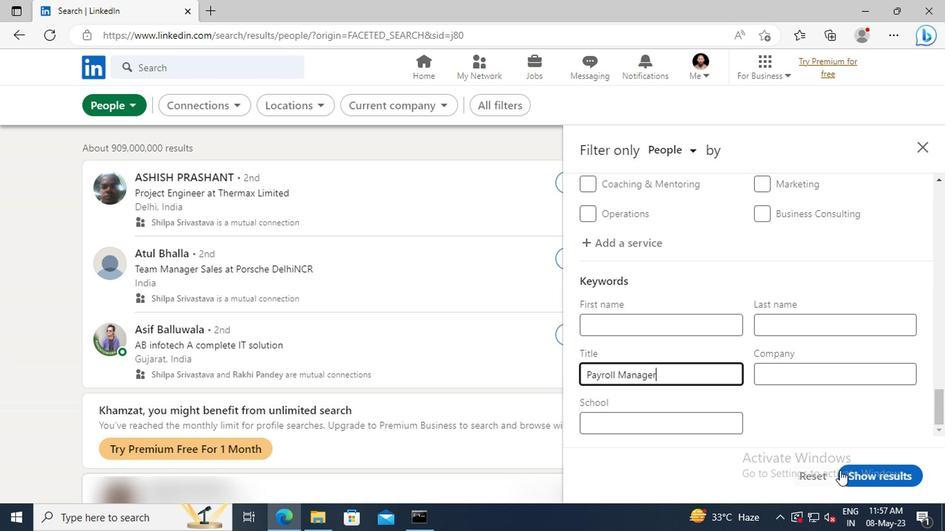 
